 Task: Open Card Card0000000196 in Board Board0000000049 in Workspace WS0000000017 in Trello. Add Member prateek.ku2001@gmail.com to Card Card0000000196 in Board Board0000000049 in Workspace WS0000000017 in Trello. Add Red Label titled Label0000000196 to Card Card0000000196 in Board Board0000000049 in Workspace WS0000000017 in Trello. Add Checklist CL0000000196 to Card Card0000000196 in Board Board0000000049 in Workspace WS0000000017 in Trello. Add Dates with Start Date as Jul 01 2023 and Due Date as Jul 31 2023 to Card Card0000000196 in Board Board0000000049 in Workspace WS0000000017 in Trello
Action: Mouse moved to (326, 533)
Screenshot: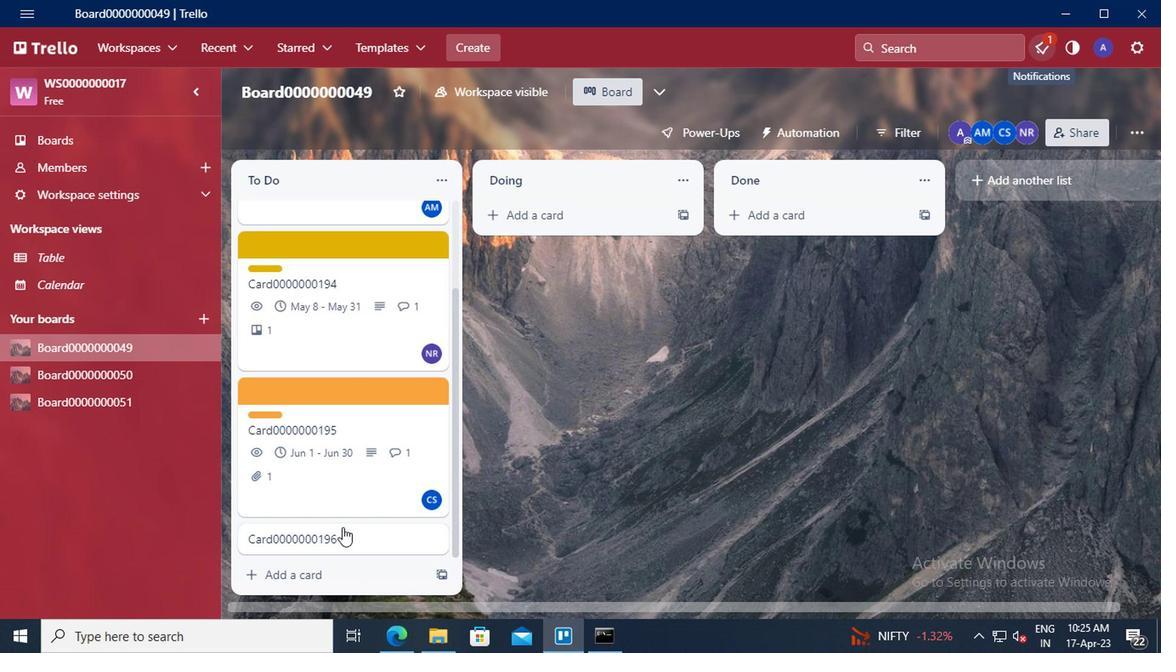 
Action: Mouse pressed left at (326, 533)
Screenshot: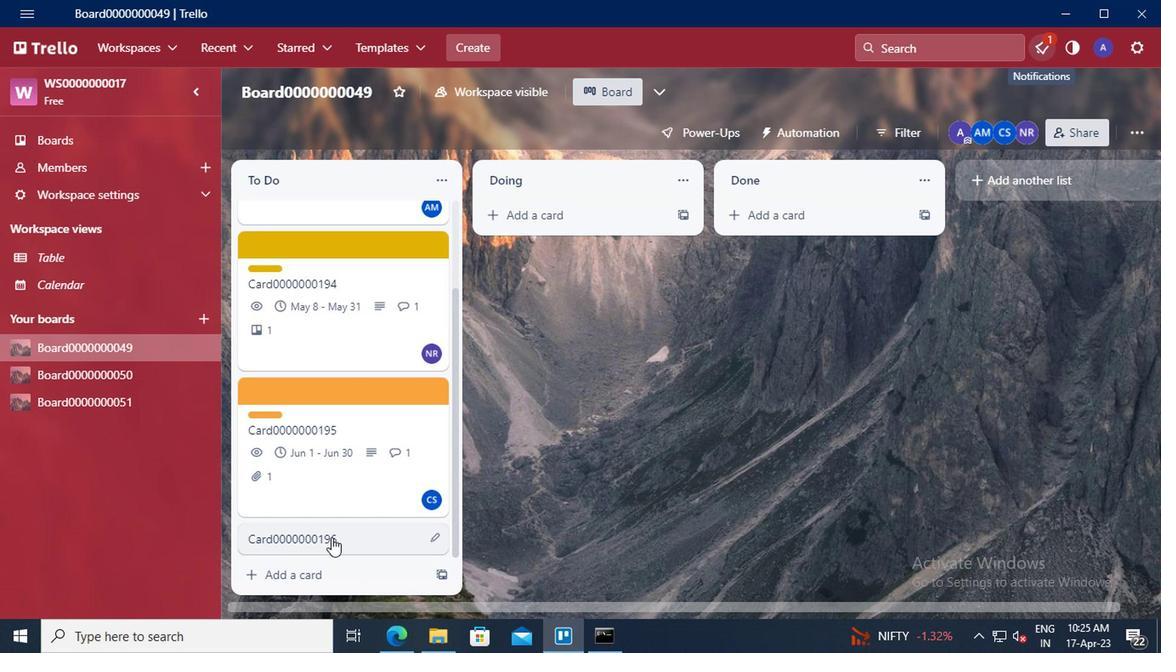 
Action: Mouse moved to (786, 223)
Screenshot: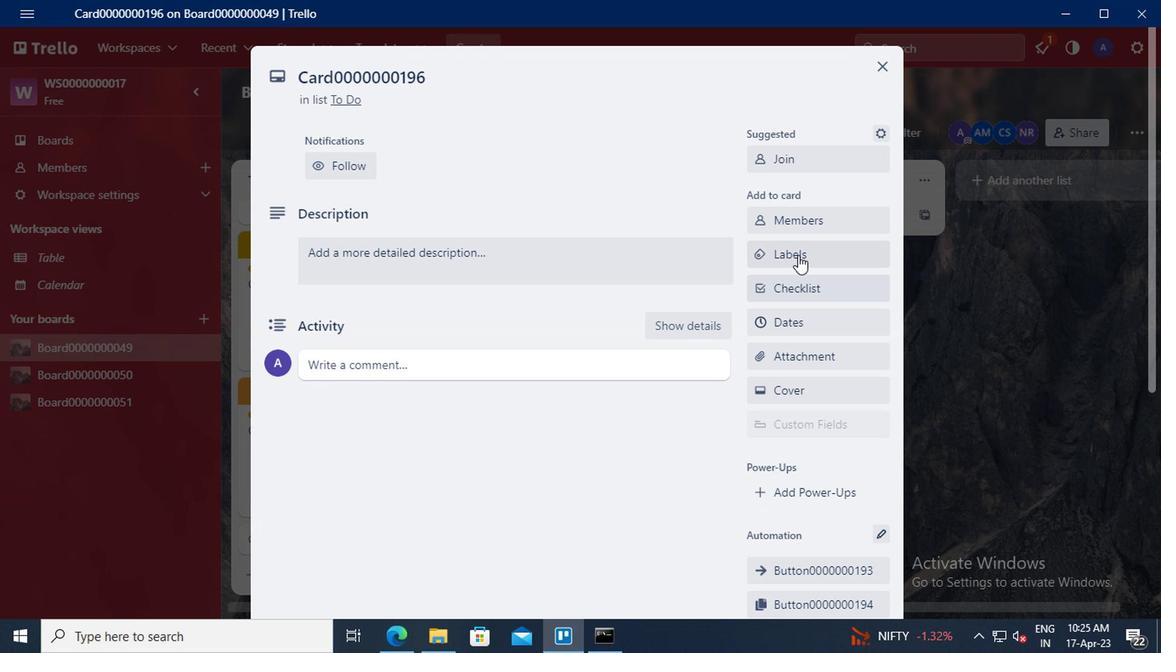 
Action: Mouse pressed left at (786, 223)
Screenshot: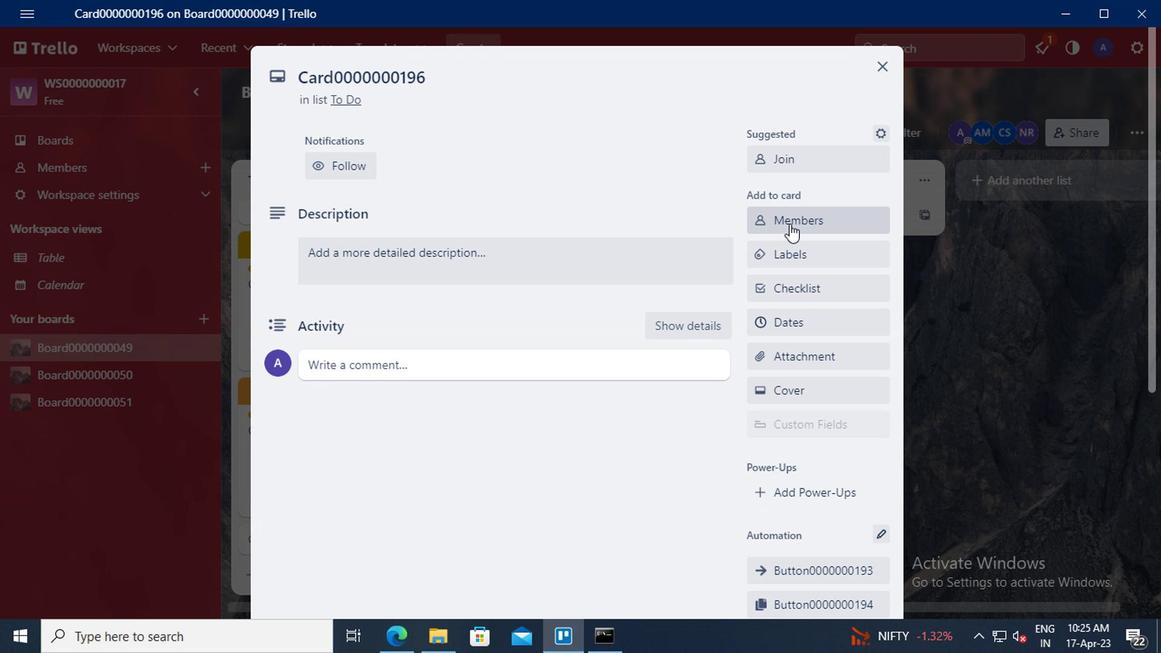 
Action: Mouse moved to (790, 298)
Screenshot: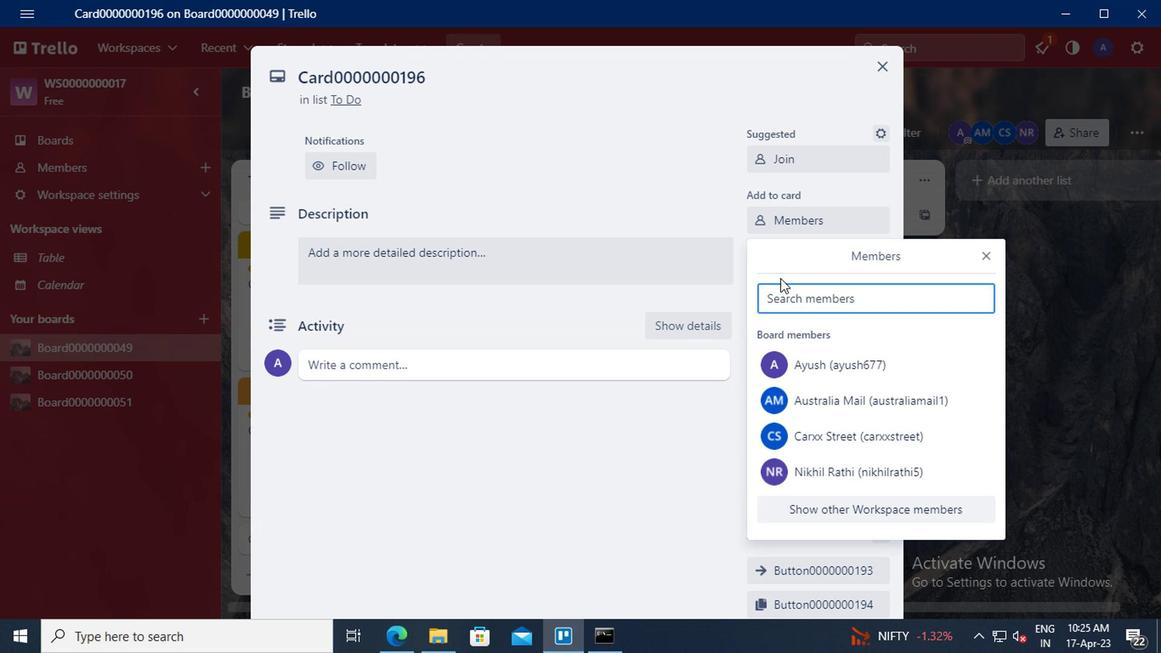 
Action: Mouse pressed left at (790, 298)
Screenshot: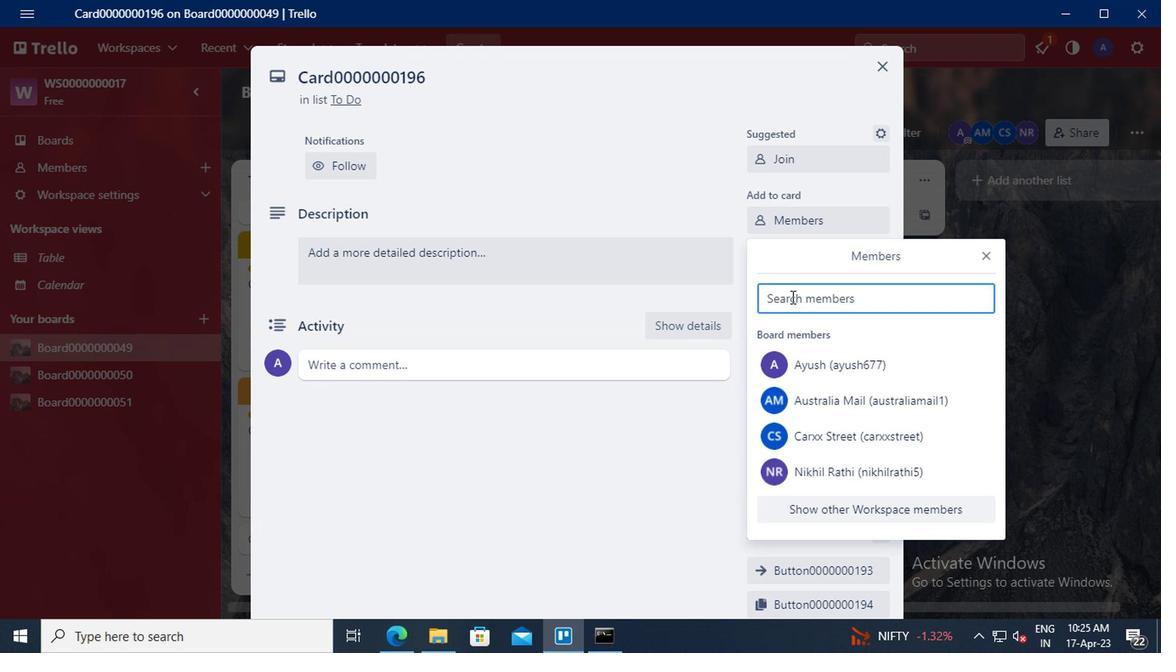 
Action: Mouse moved to (713, 267)
Screenshot: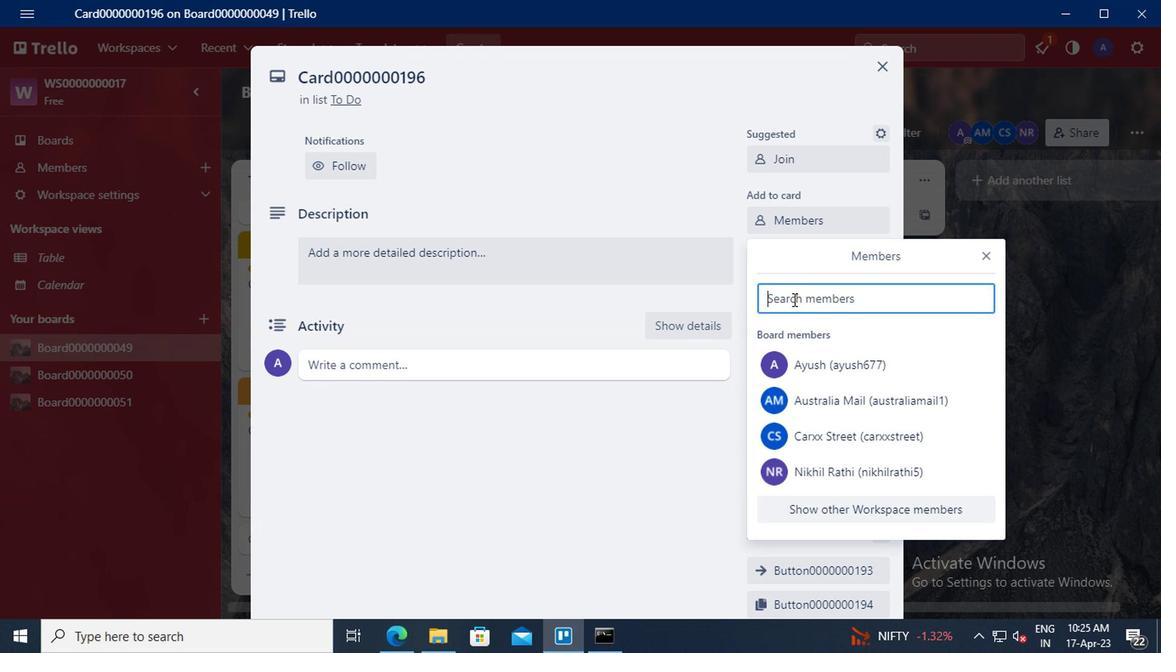 
Action: Key pressed <Key.shift>PARTEEK
Screenshot: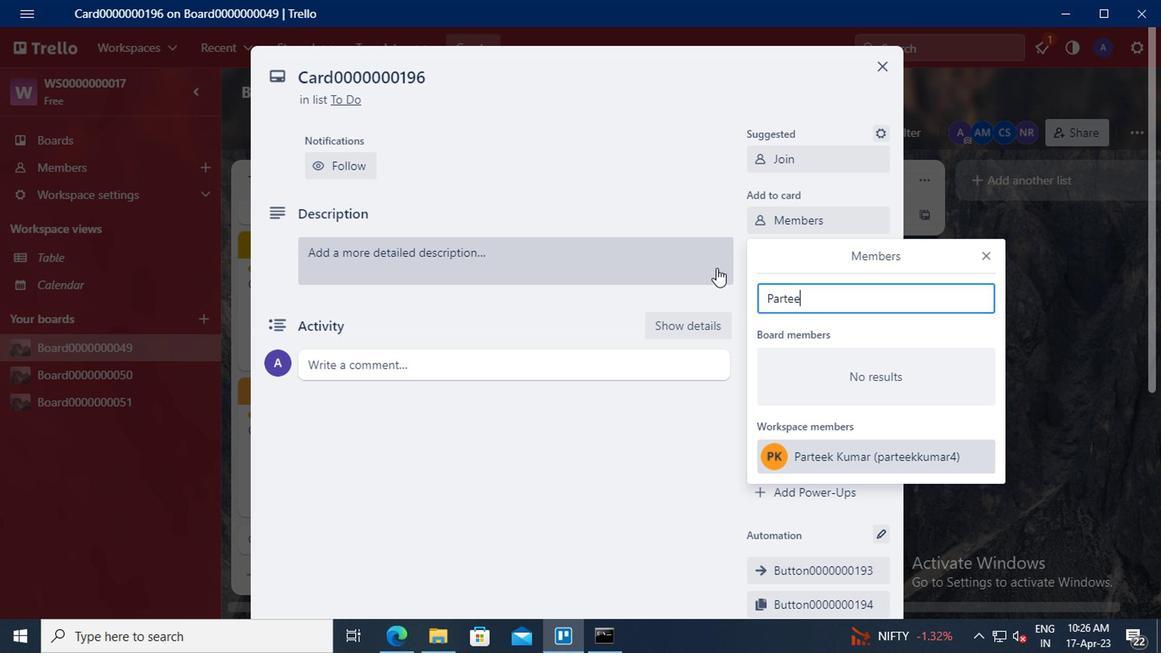 
Action: Mouse moved to (810, 451)
Screenshot: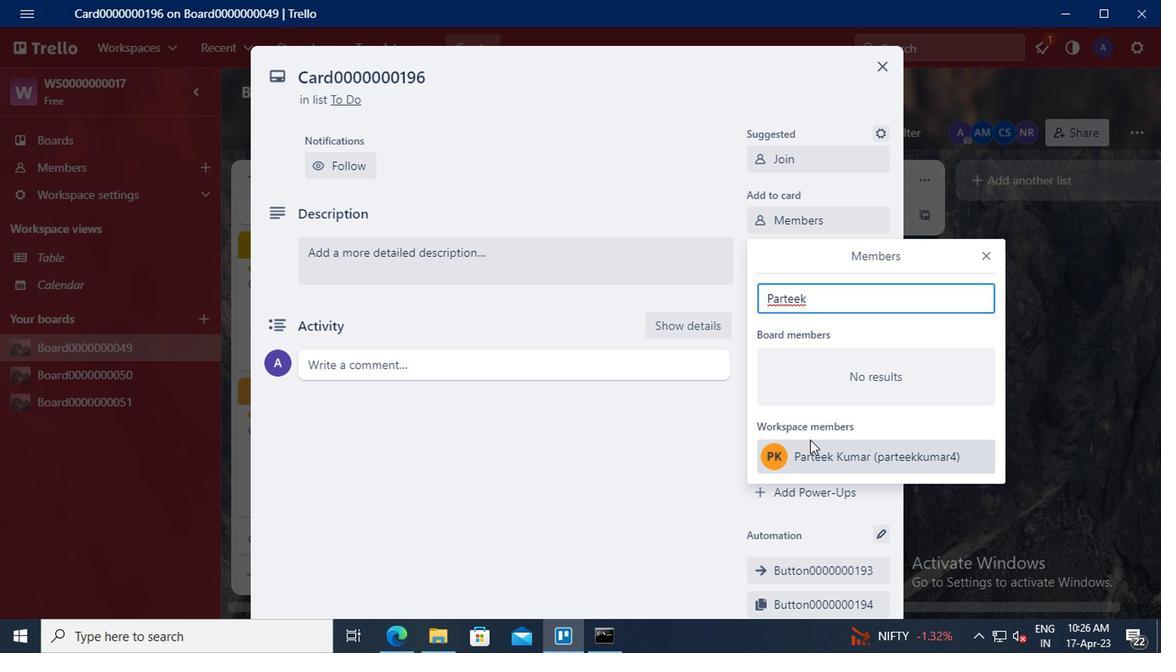 
Action: Mouse pressed left at (810, 451)
Screenshot: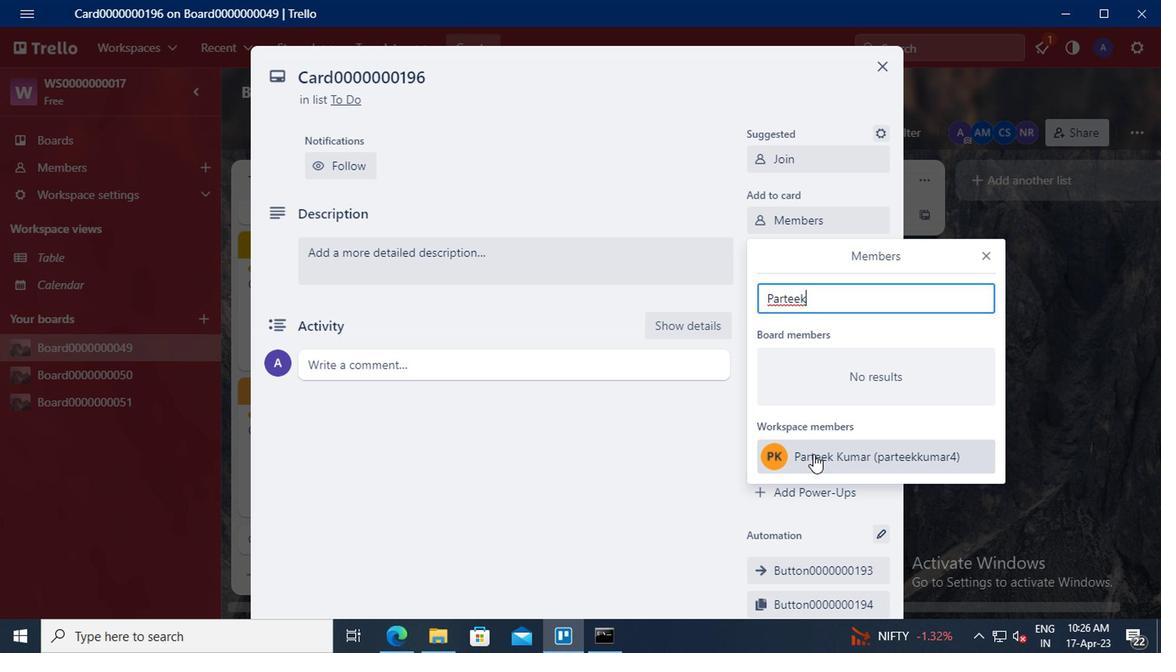 
Action: Mouse moved to (984, 256)
Screenshot: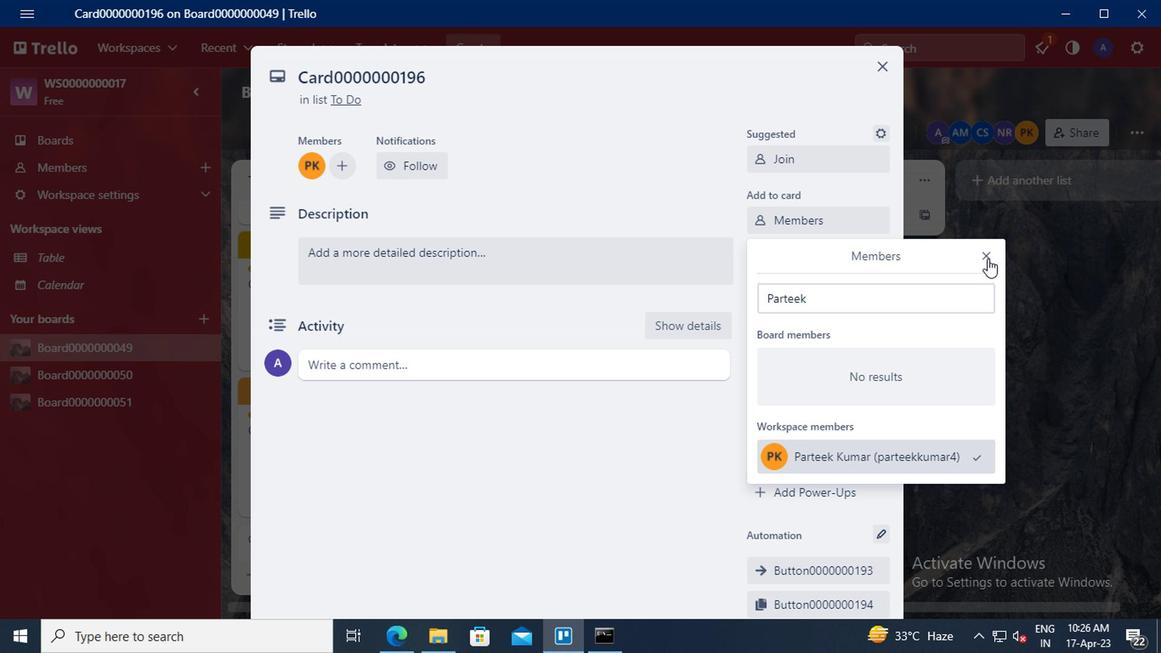 
Action: Mouse pressed left at (984, 256)
Screenshot: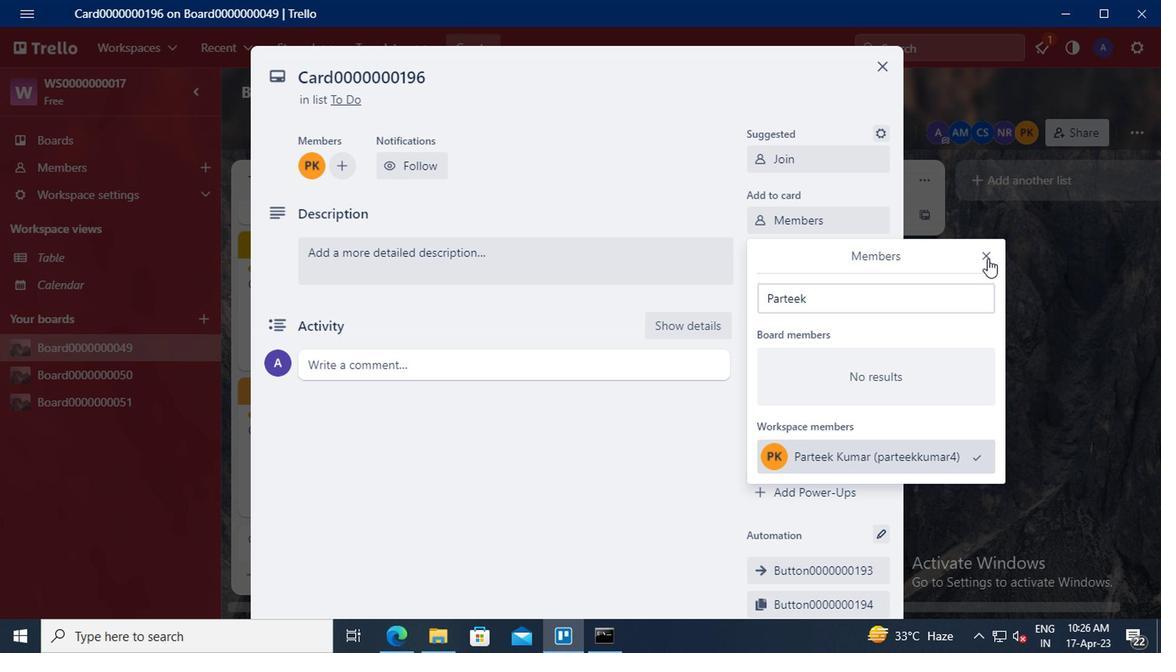 
Action: Mouse moved to (820, 256)
Screenshot: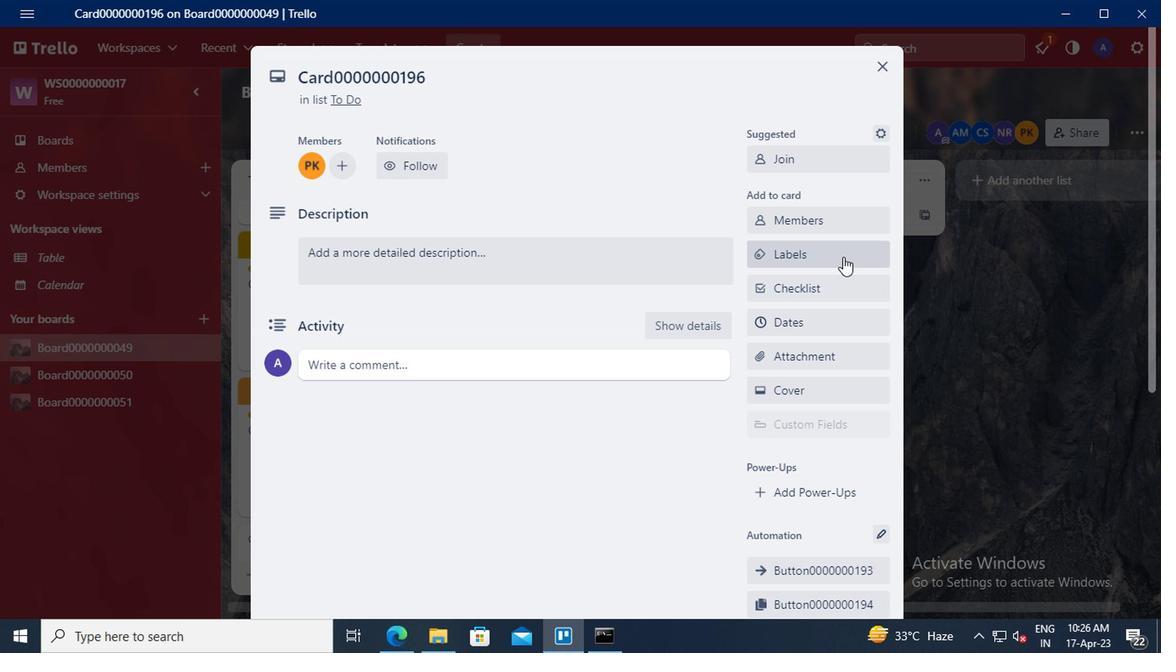 
Action: Mouse pressed left at (820, 256)
Screenshot: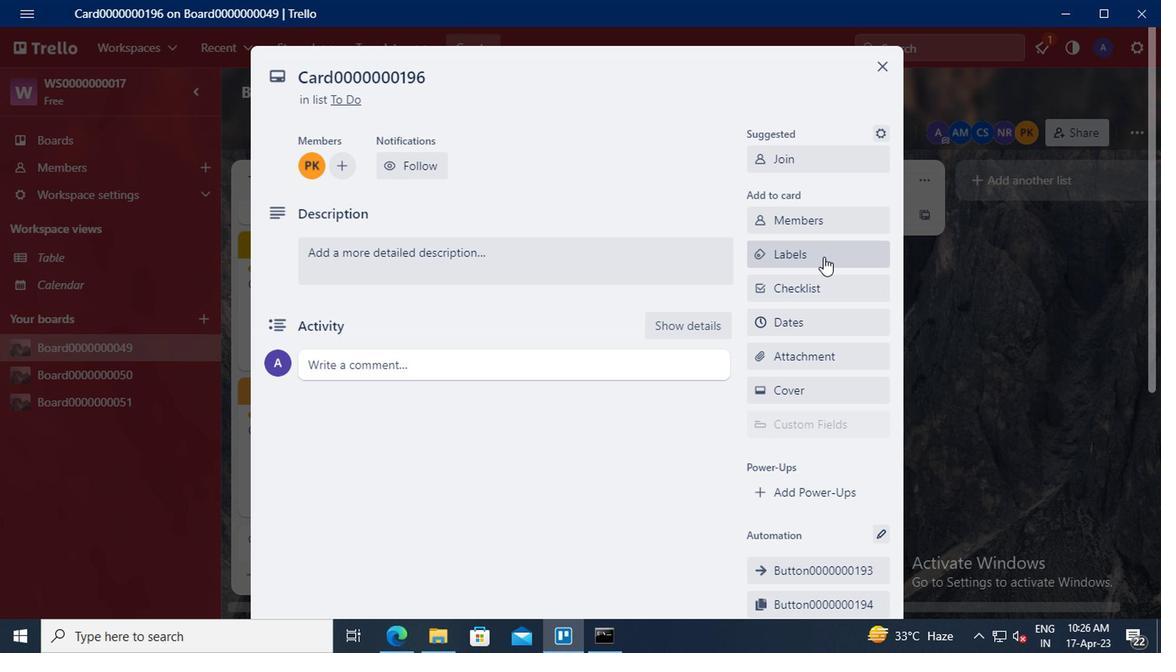 
Action: Mouse moved to (875, 475)
Screenshot: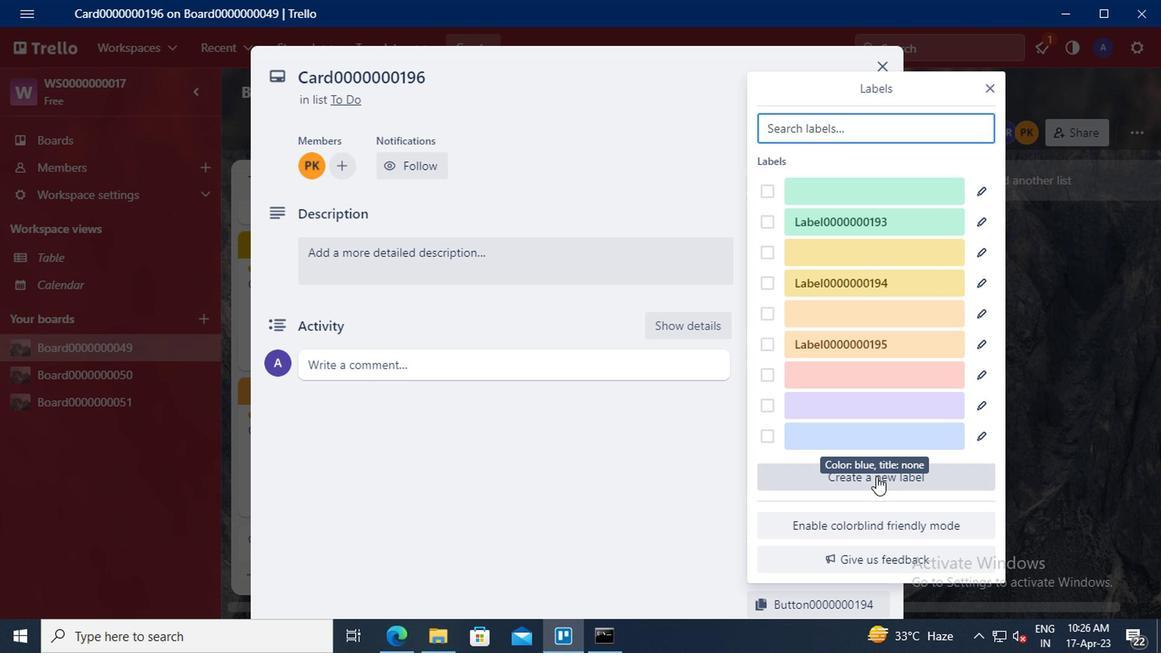 
Action: Mouse pressed left at (875, 475)
Screenshot: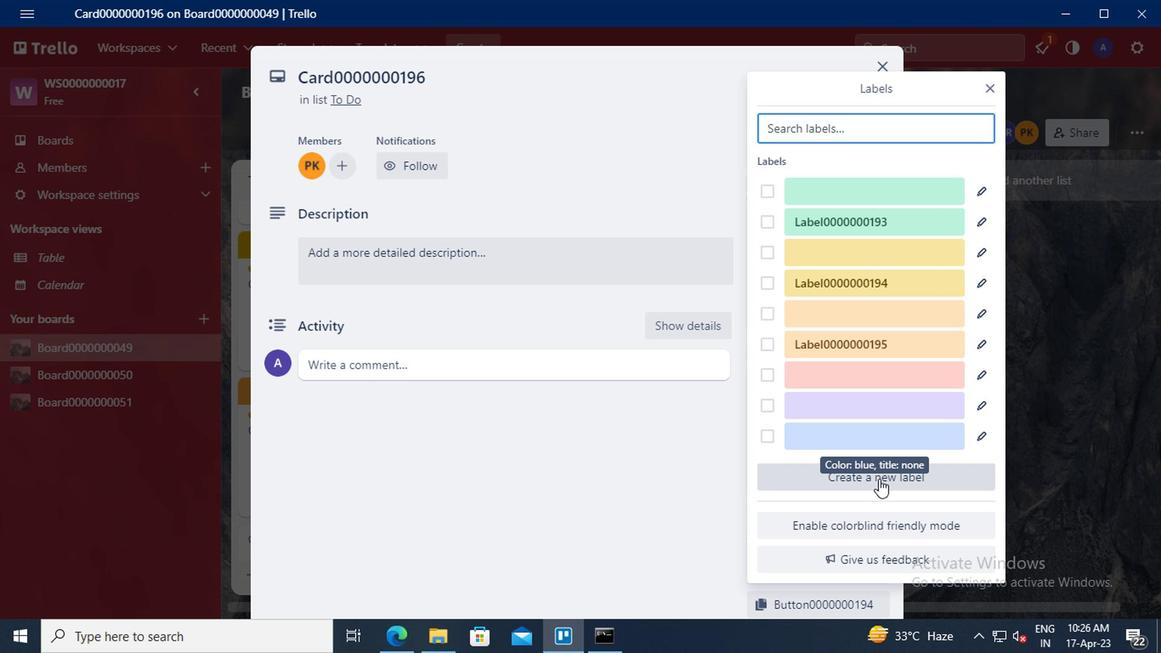 
Action: Mouse moved to (788, 243)
Screenshot: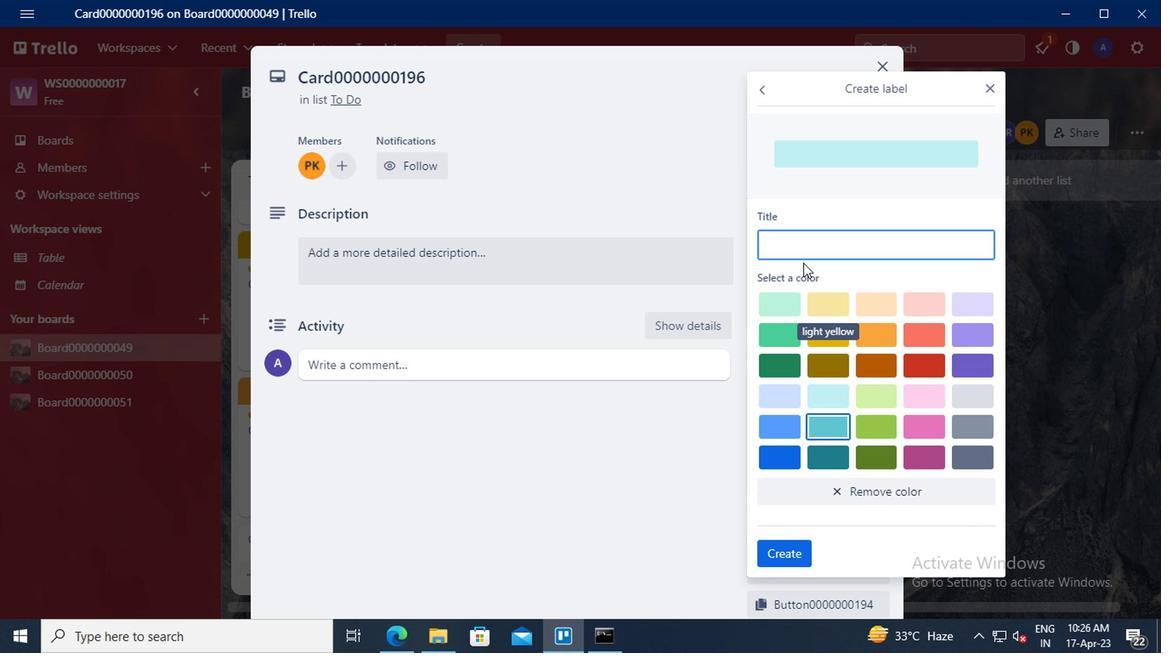 
Action: Mouse pressed left at (788, 243)
Screenshot: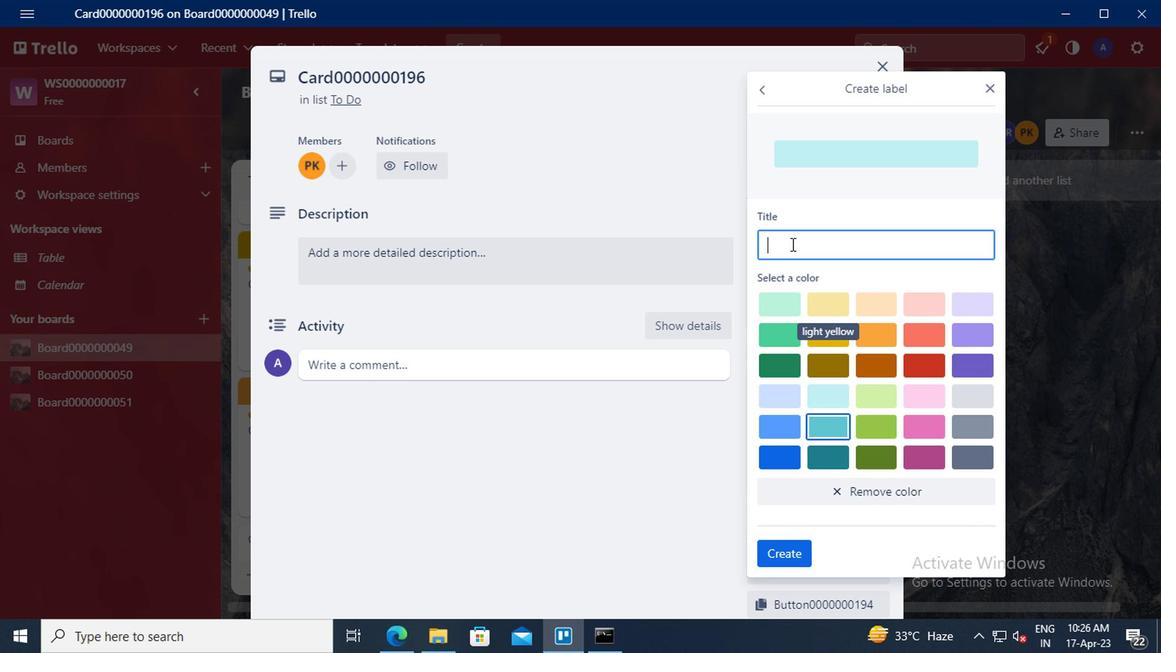 
Action: Key pressed <Key.shift>LABEL0000000196
Screenshot: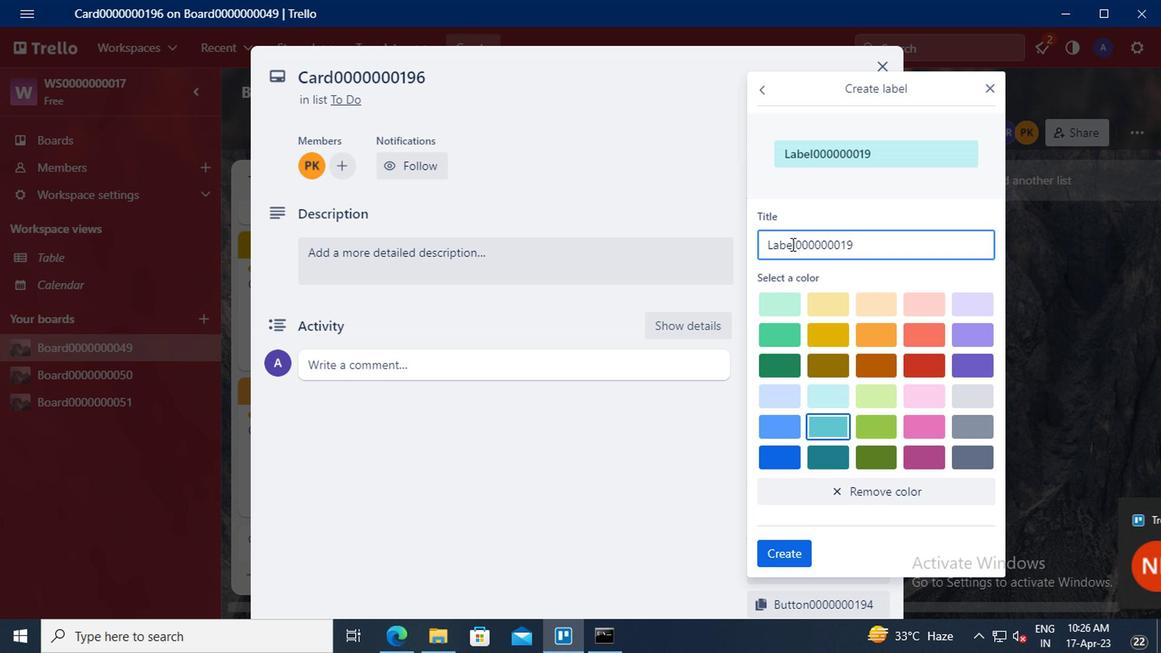 
Action: Mouse moved to (918, 336)
Screenshot: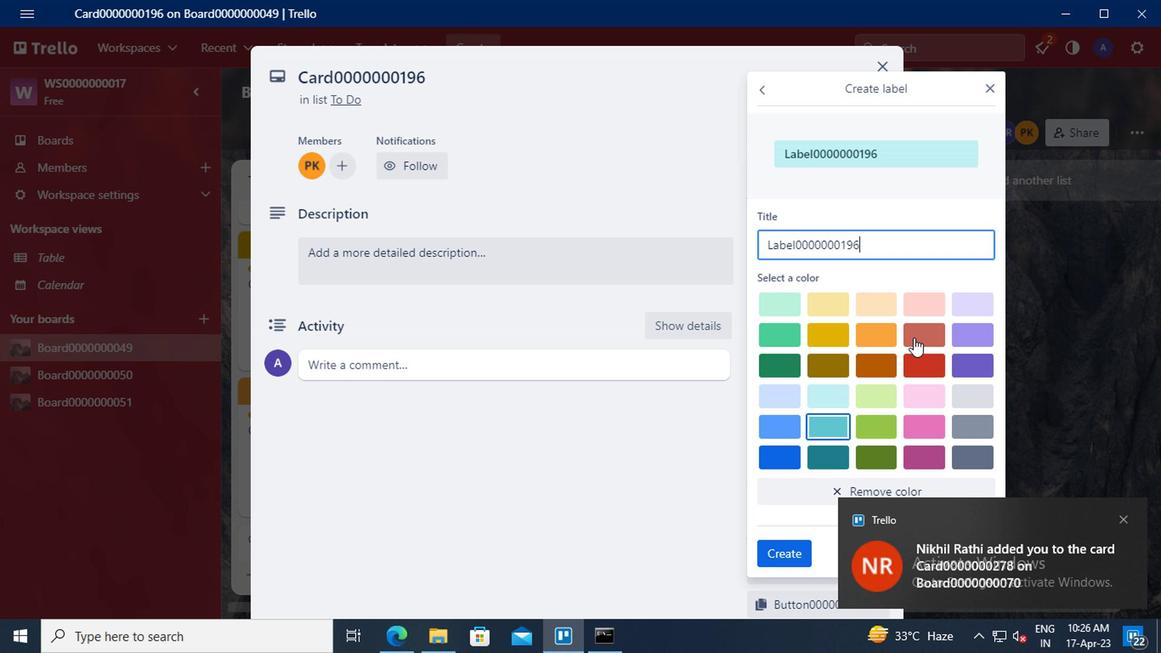 
Action: Mouse pressed left at (918, 336)
Screenshot: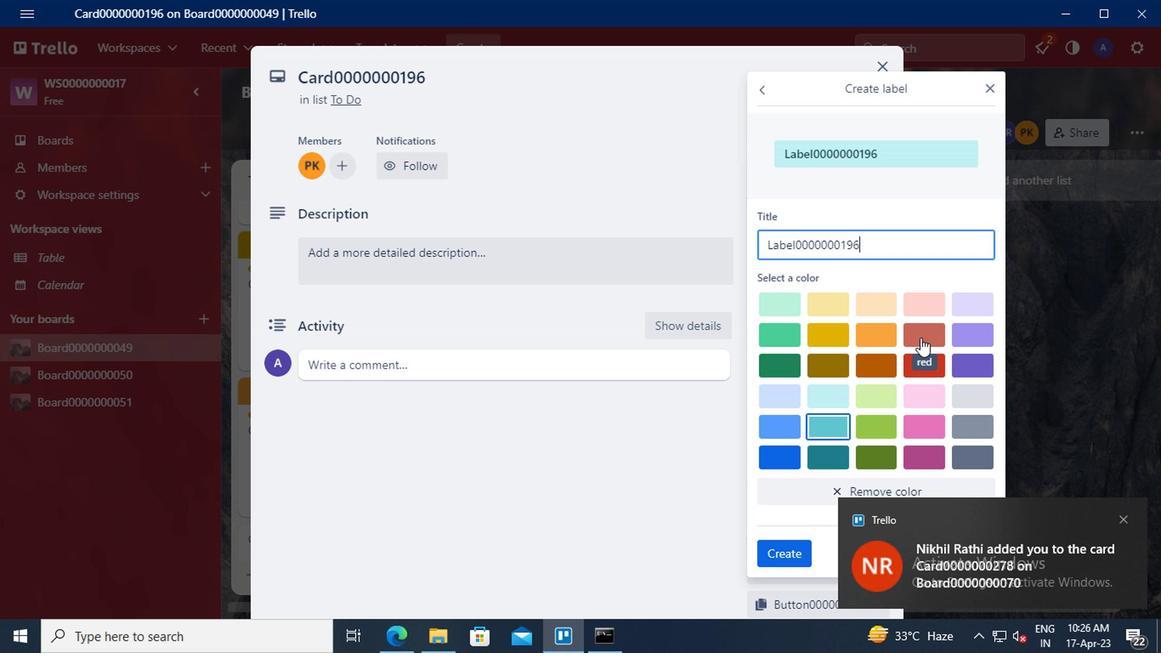 
Action: Mouse moved to (781, 548)
Screenshot: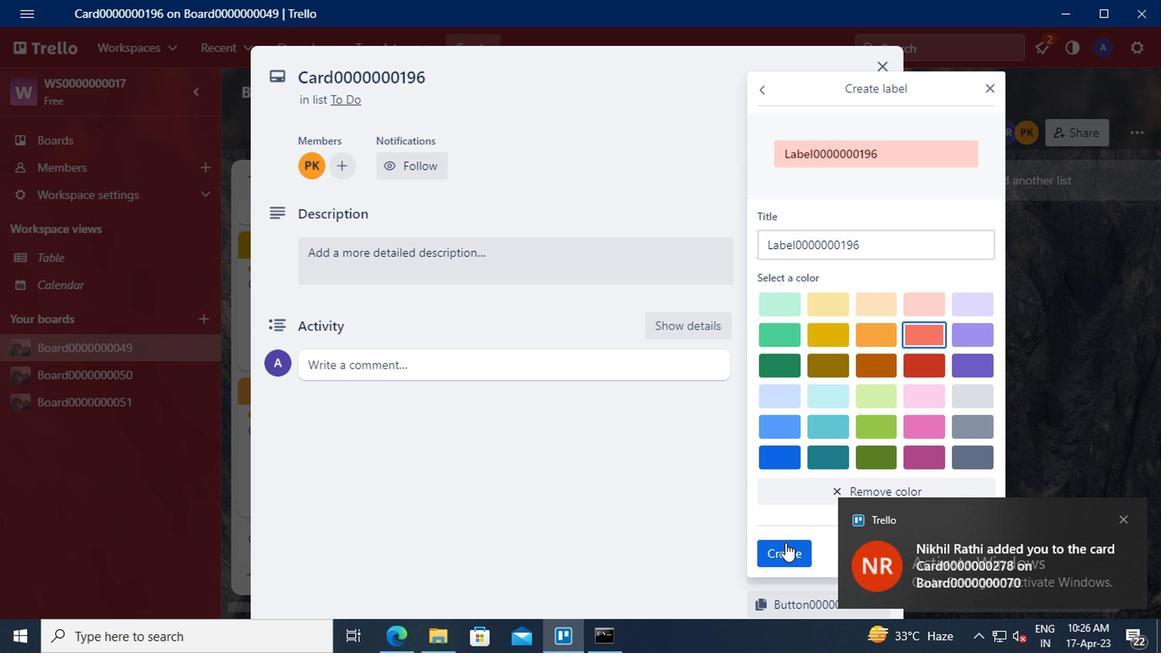 
Action: Mouse pressed left at (781, 548)
Screenshot: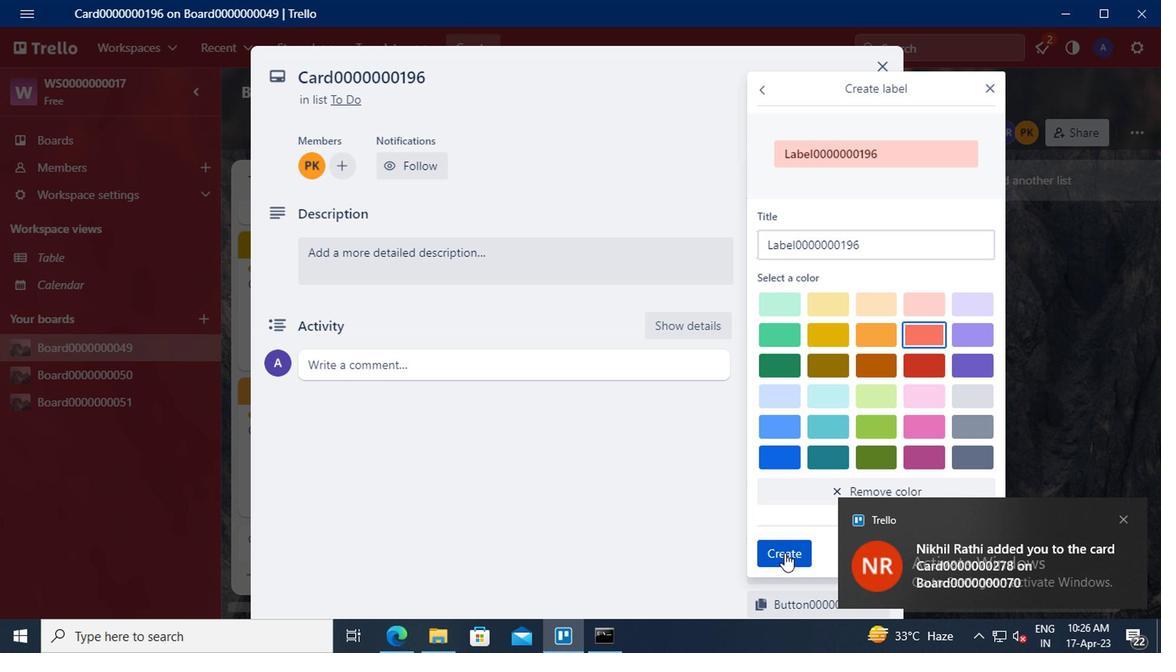 
Action: Mouse moved to (989, 90)
Screenshot: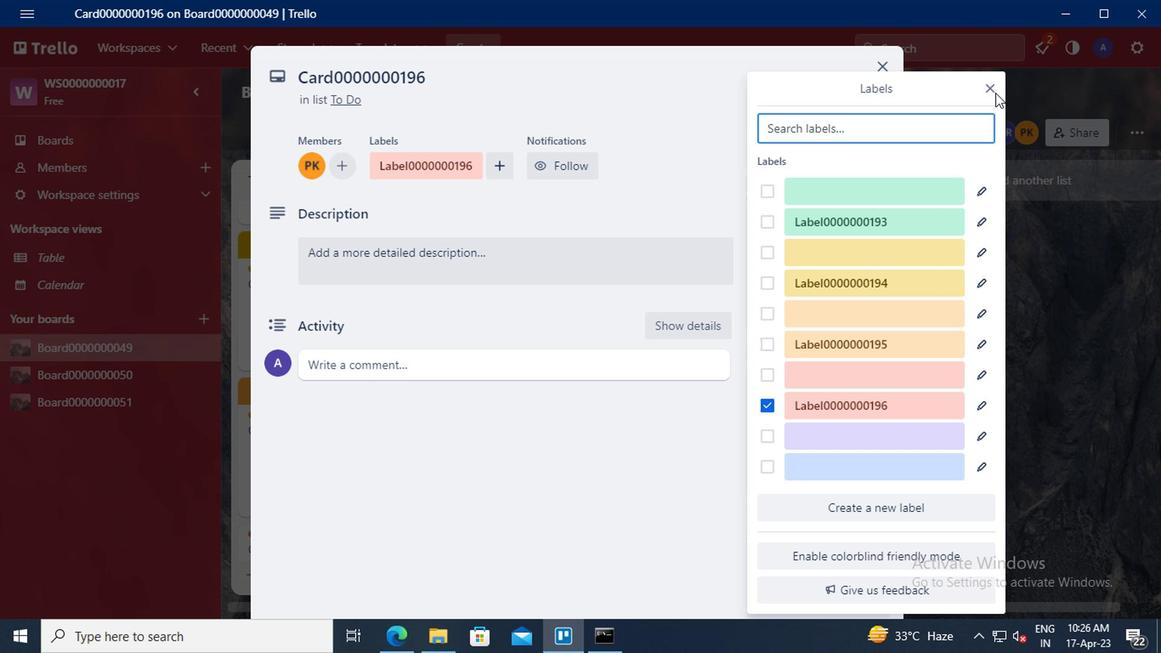 
Action: Mouse pressed left at (989, 90)
Screenshot: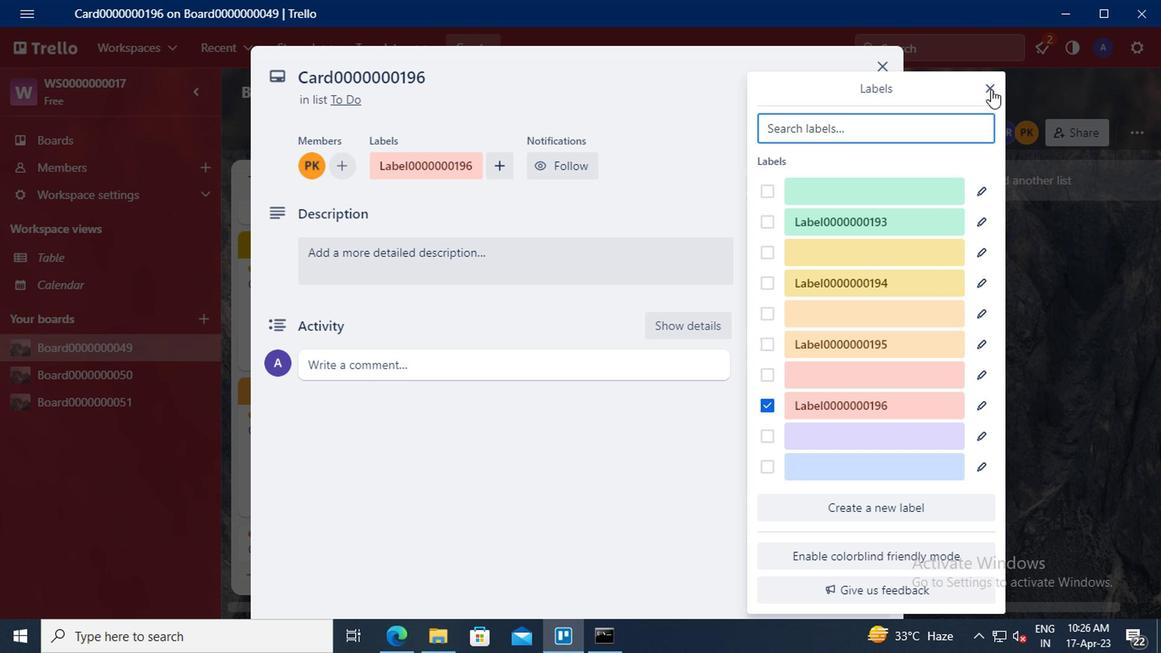 
Action: Mouse moved to (809, 283)
Screenshot: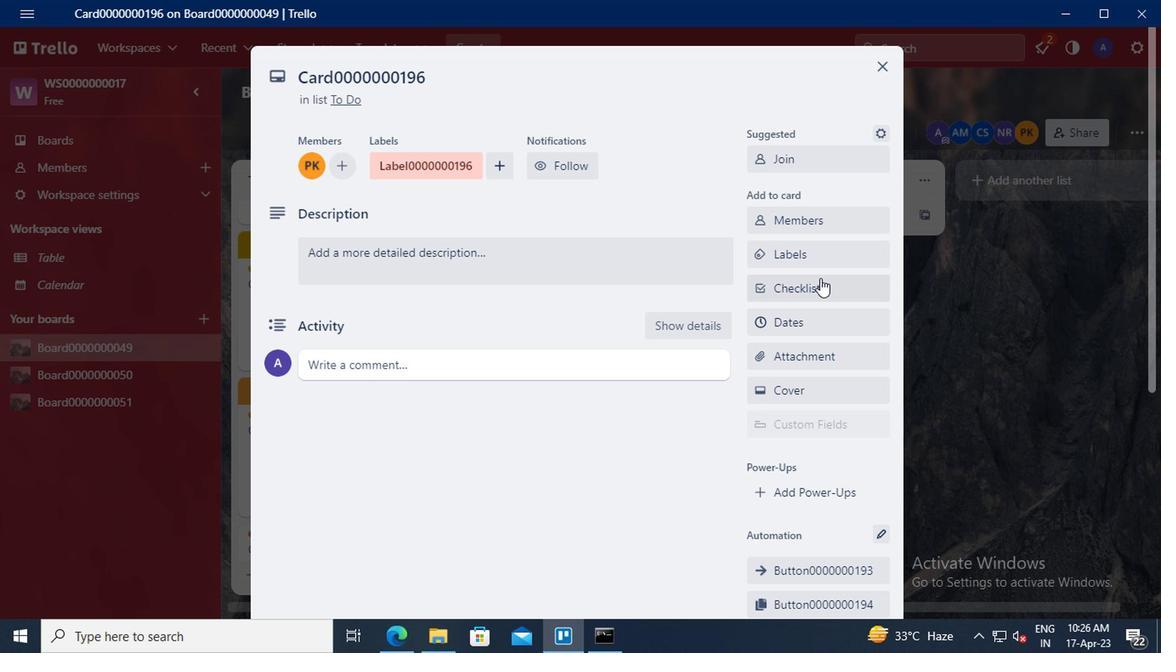 
Action: Mouse pressed left at (809, 283)
Screenshot: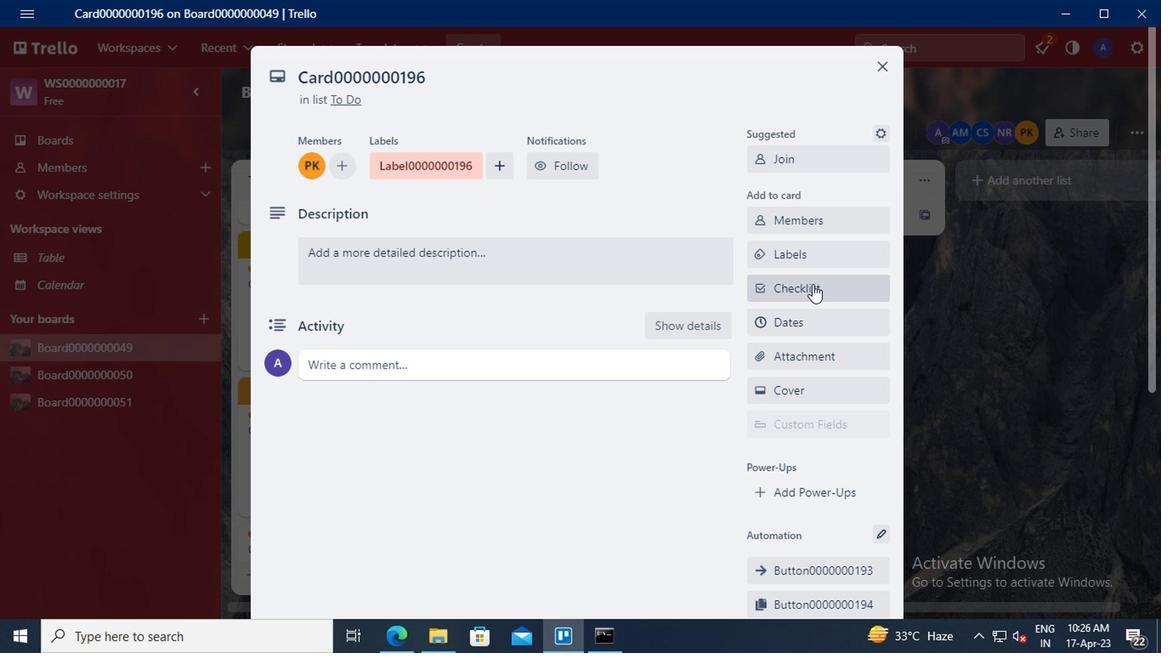 
Action: Key pressed <Key.delete><Key.shift>CL0000000196
Screenshot: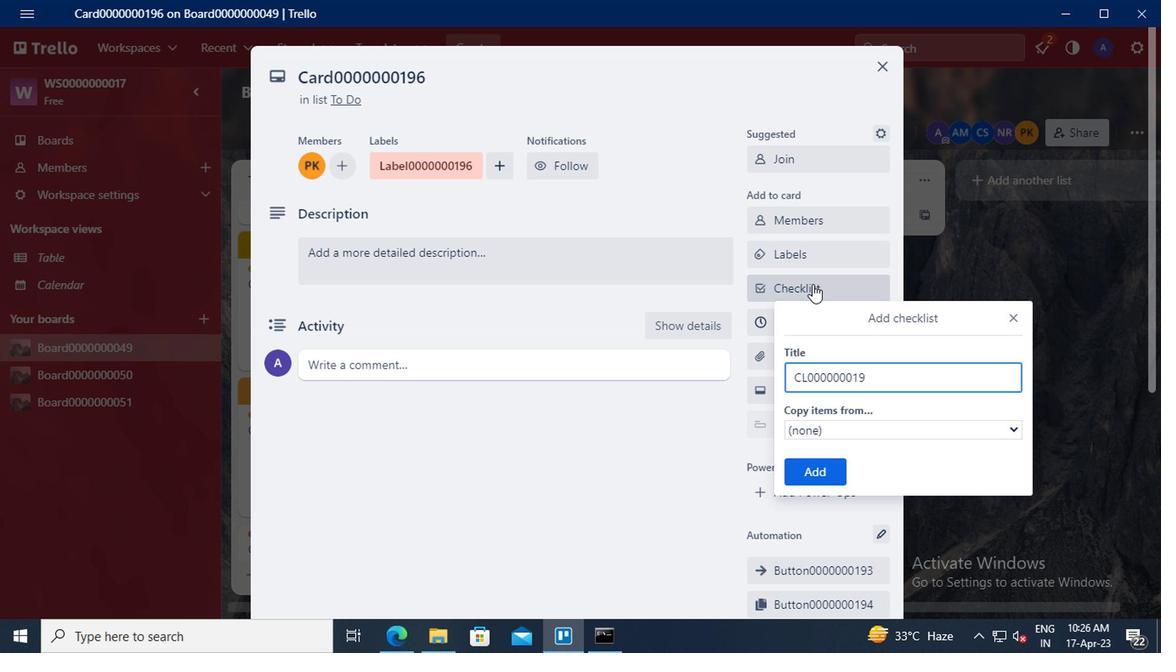 
Action: Mouse moved to (803, 469)
Screenshot: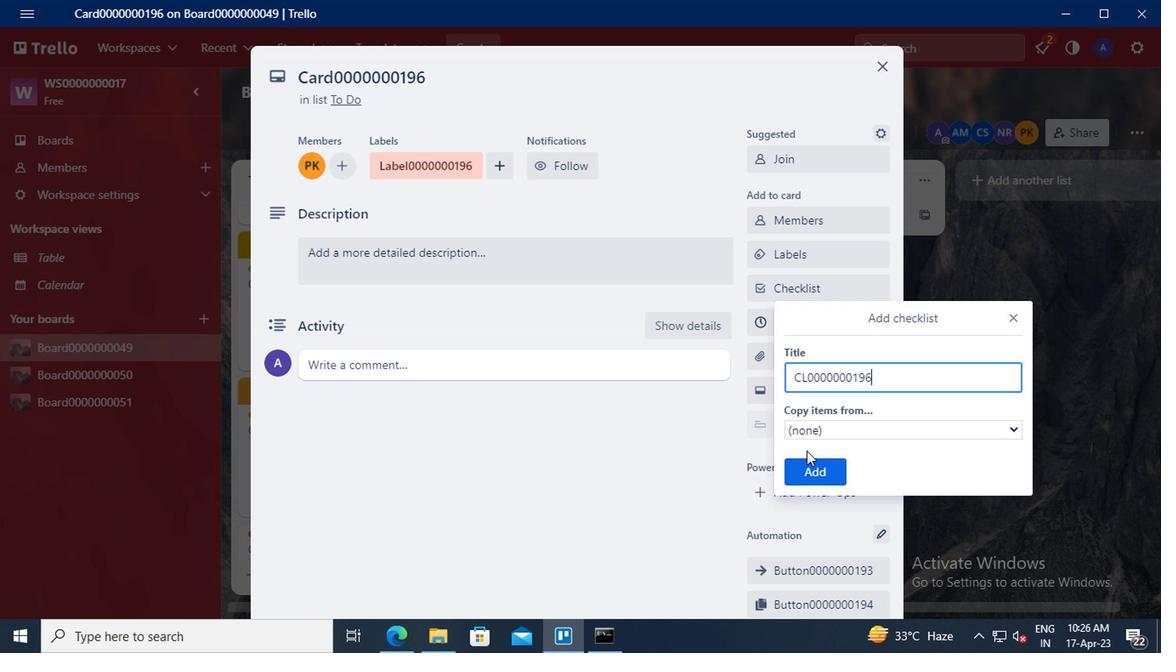 
Action: Mouse pressed left at (803, 469)
Screenshot: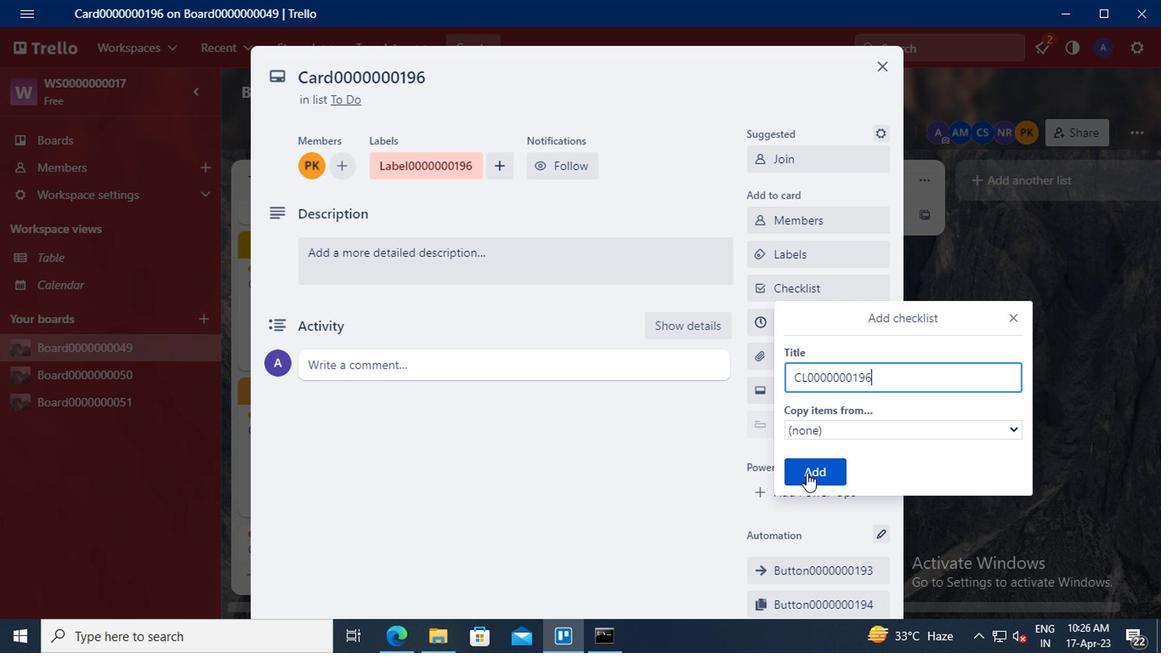
Action: Mouse moved to (795, 322)
Screenshot: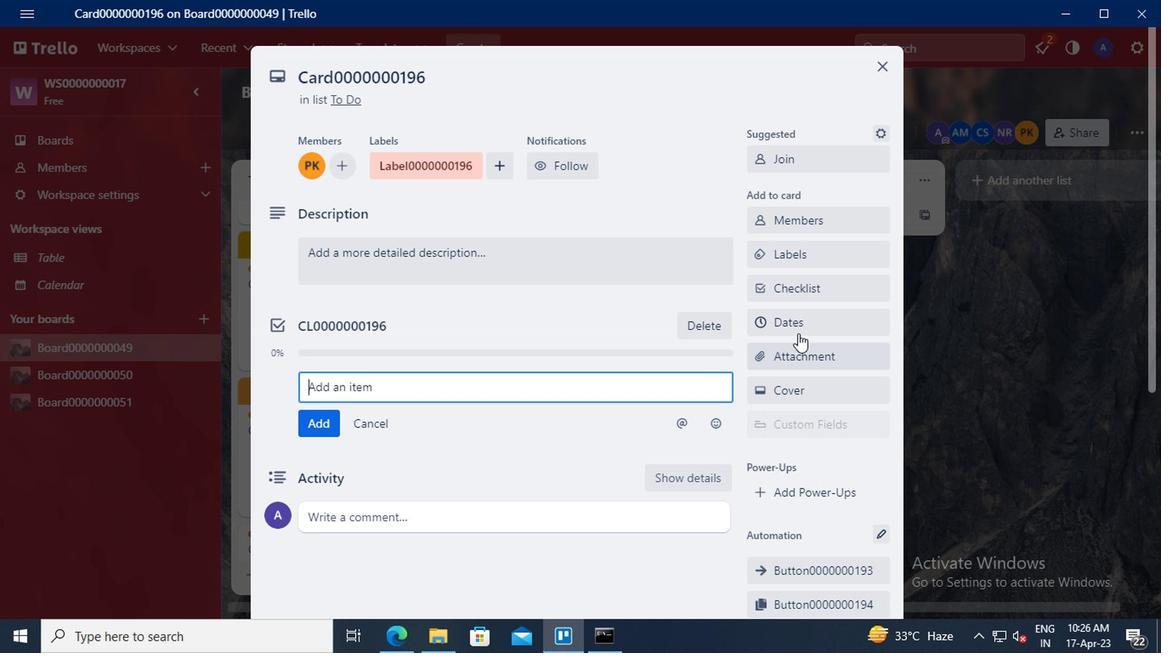 
Action: Mouse pressed left at (795, 322)
Screenshot: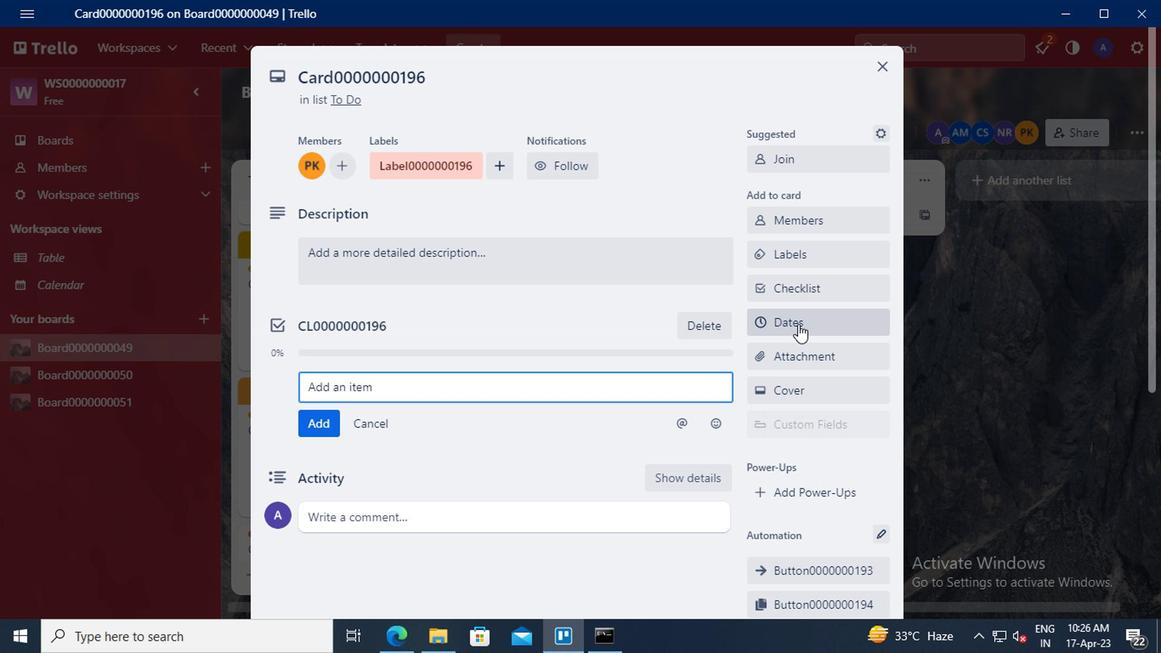 
Action: Mouse moved to (762, 393)
Screenshot: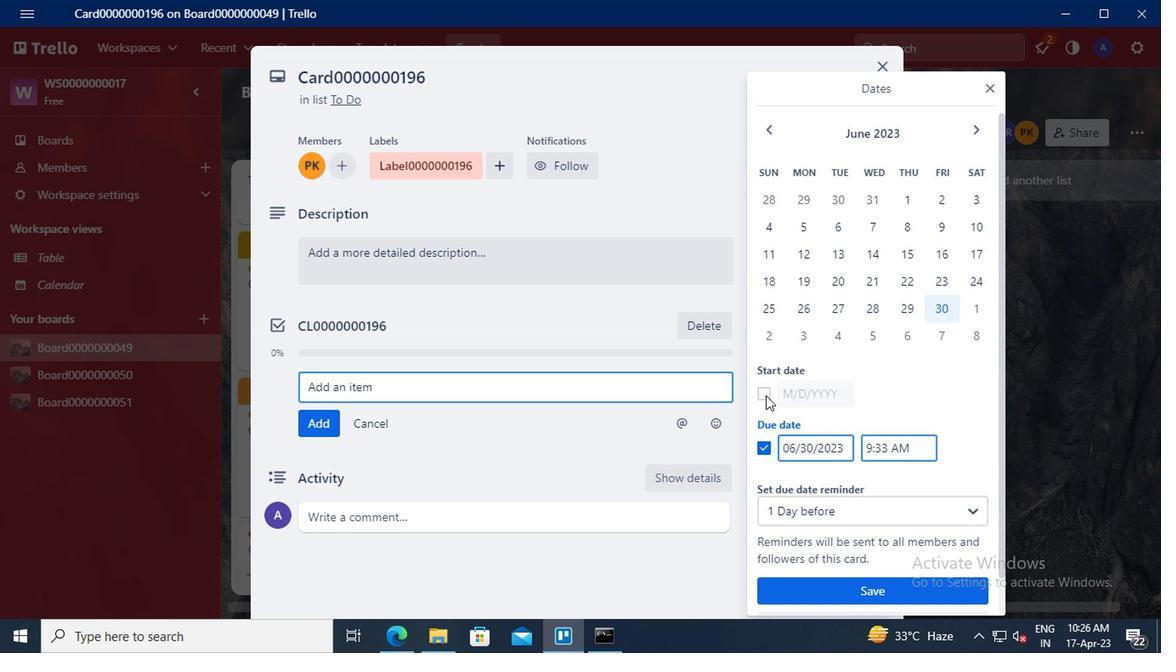 
Action: Mouse pressed left at (762, 393)
Screenshot: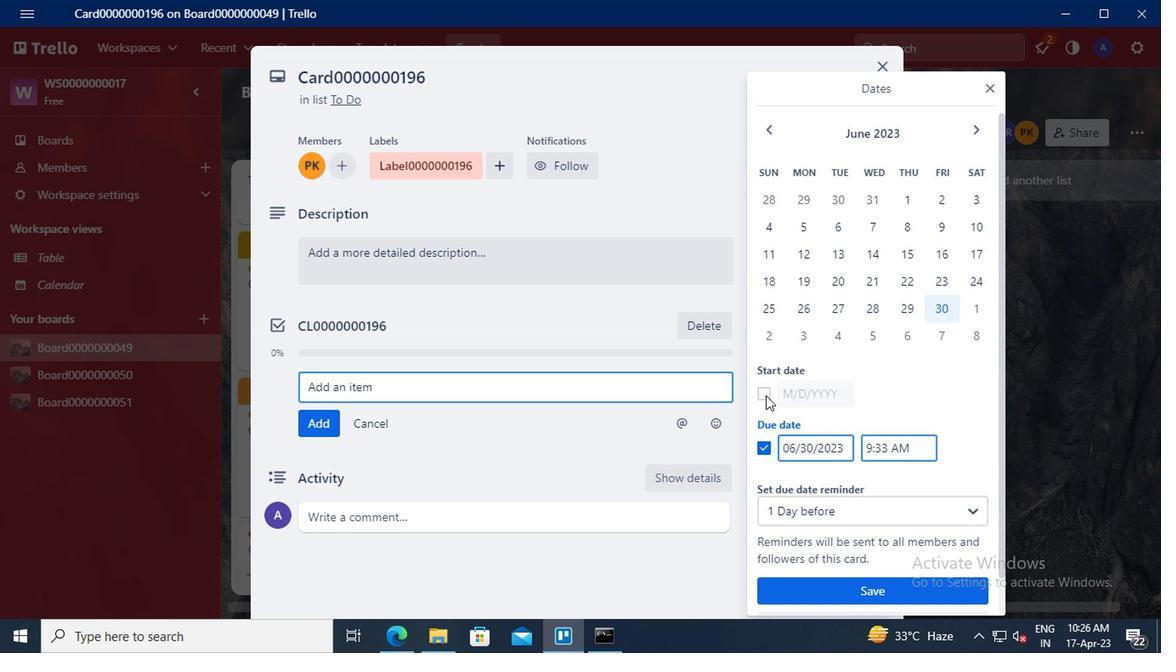 
Action: Mouse moved to (809, 388)
Screenshot: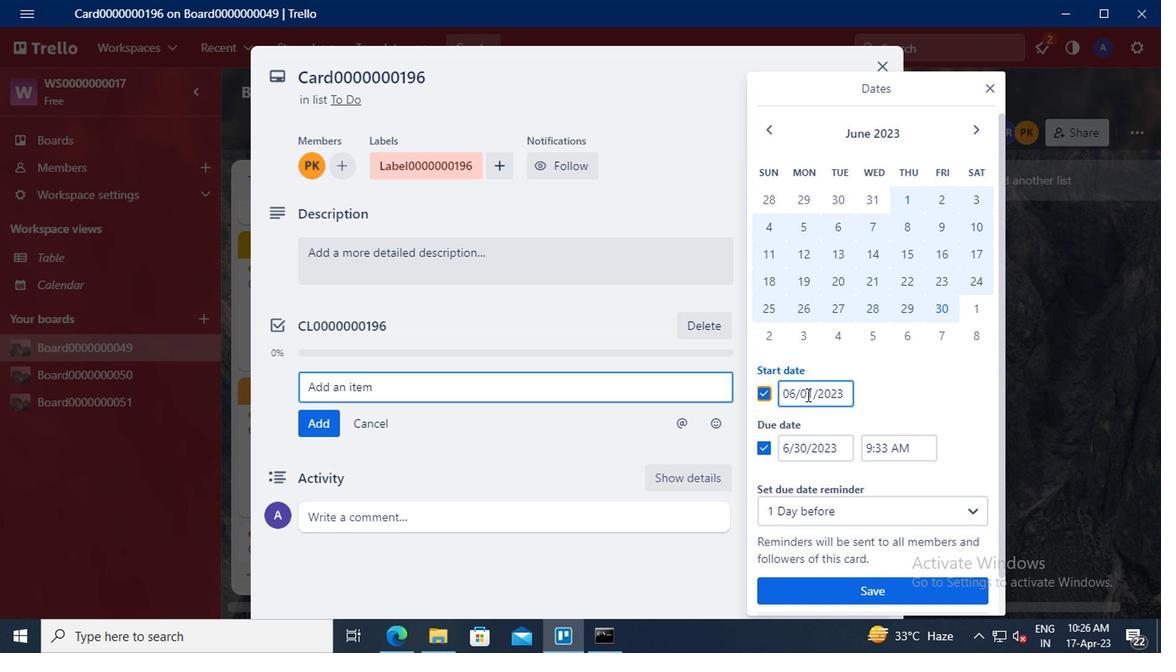 
Action: Mouse pressed left at (809, 388)
Screenshot: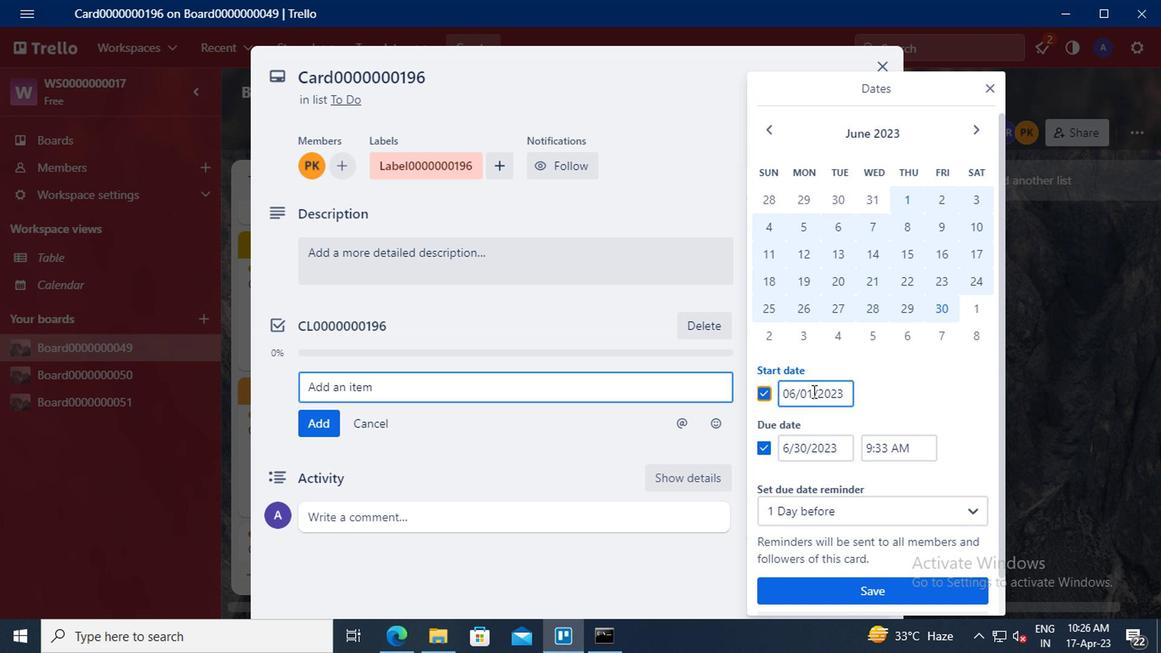 
Action: Mouse moved to (811, 369)
Screenshot: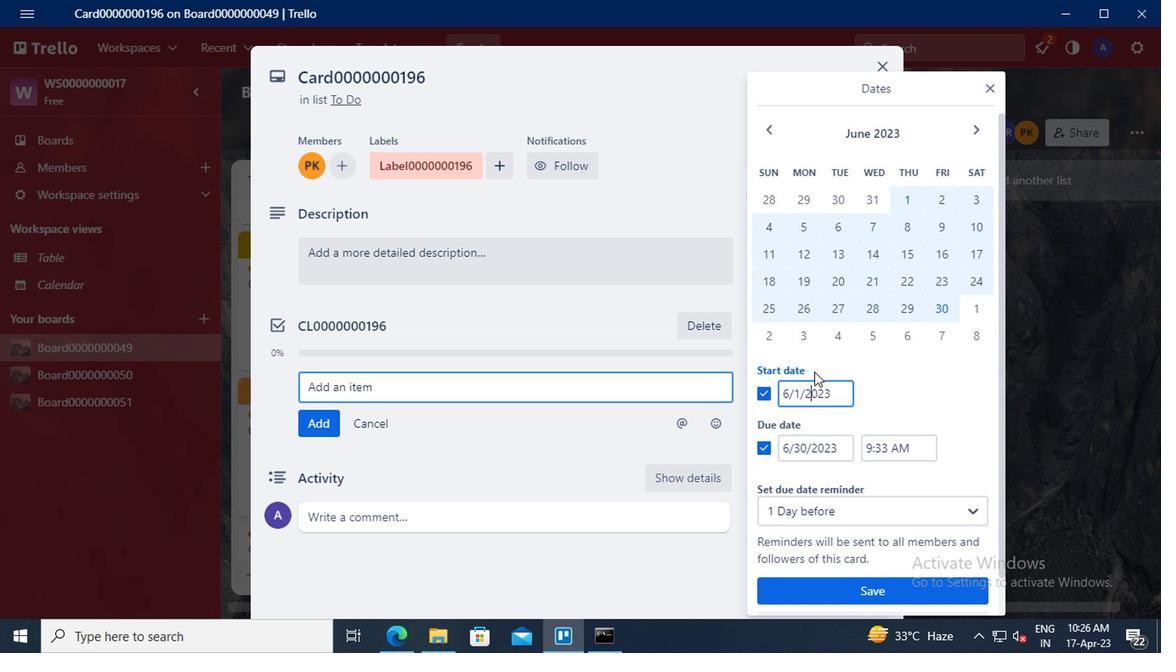 
Action: Key pressed <Key.left><Key.left><Key.backspace>1<Key.left><Key.left><Key.backspace>7
Screenshot: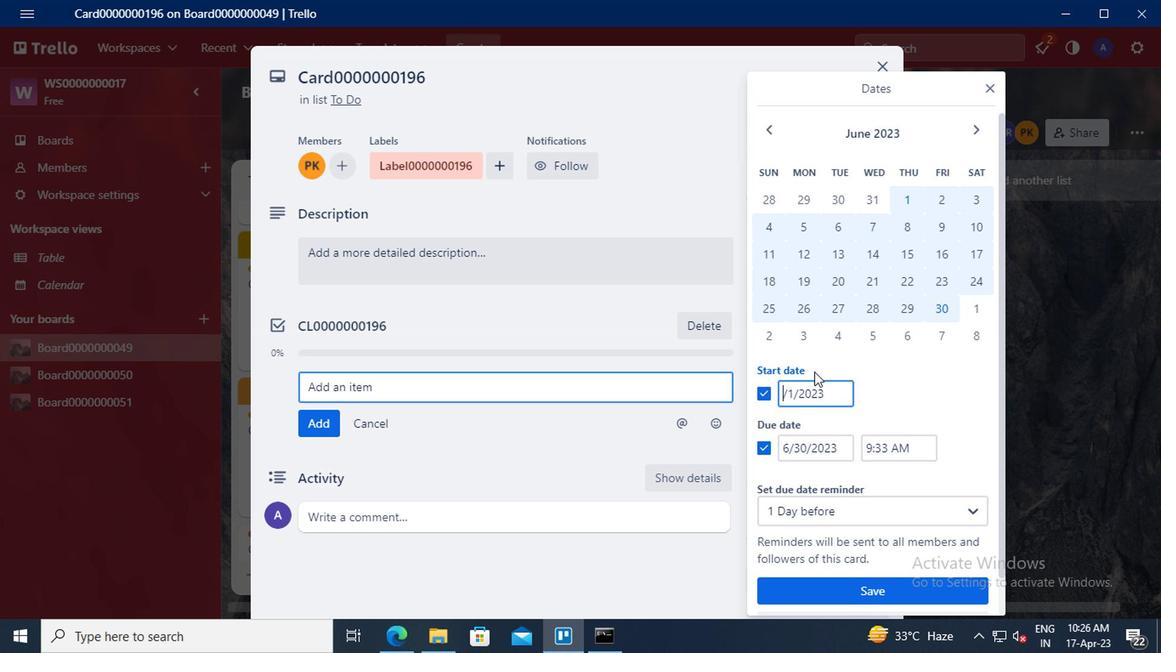 
Action: Mouse moved to (802, 447)
Screenshot: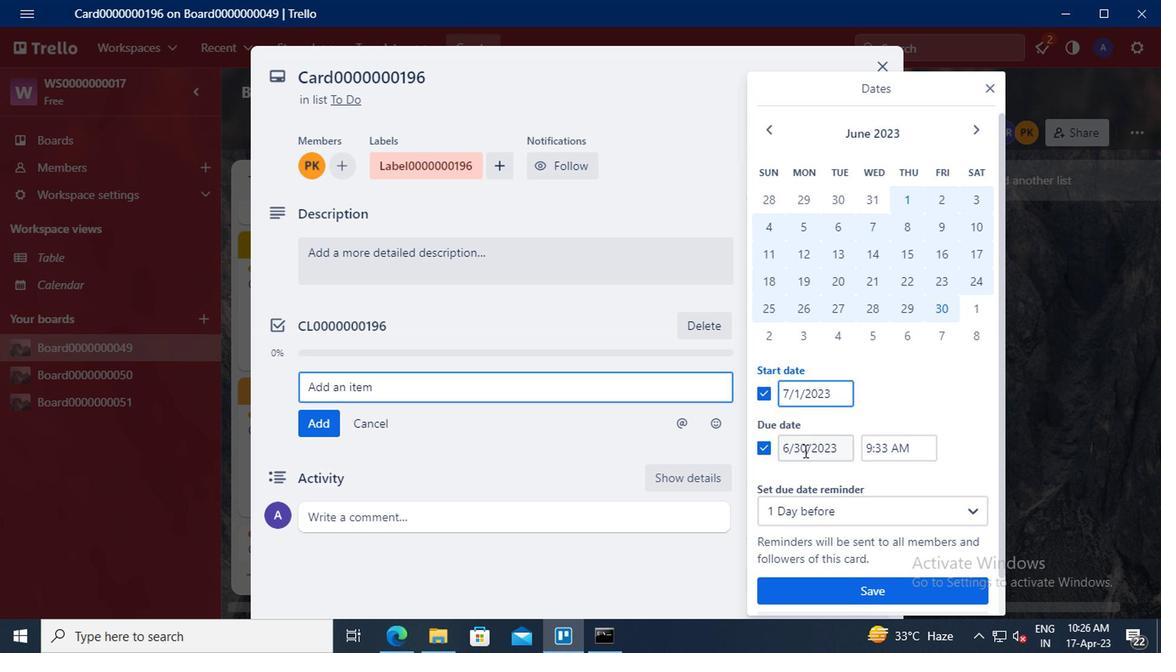
Action: Mouse pressed left at (802, 447)
Screenshot: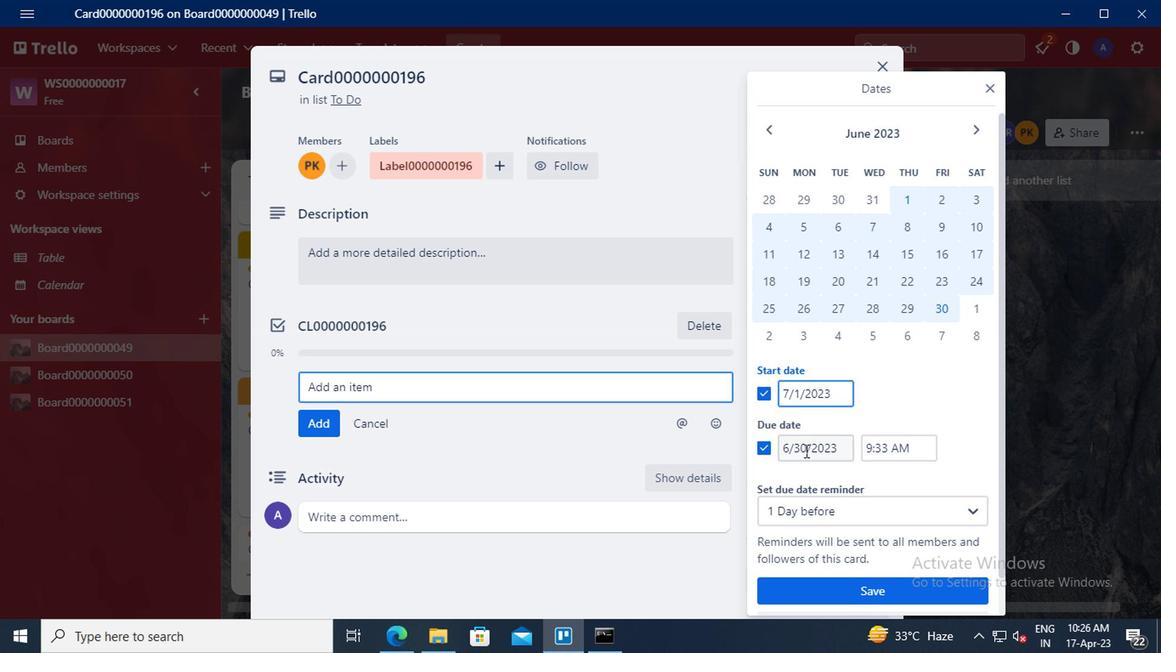 
Action: Mouse moved to (803, 423)
Screenshot: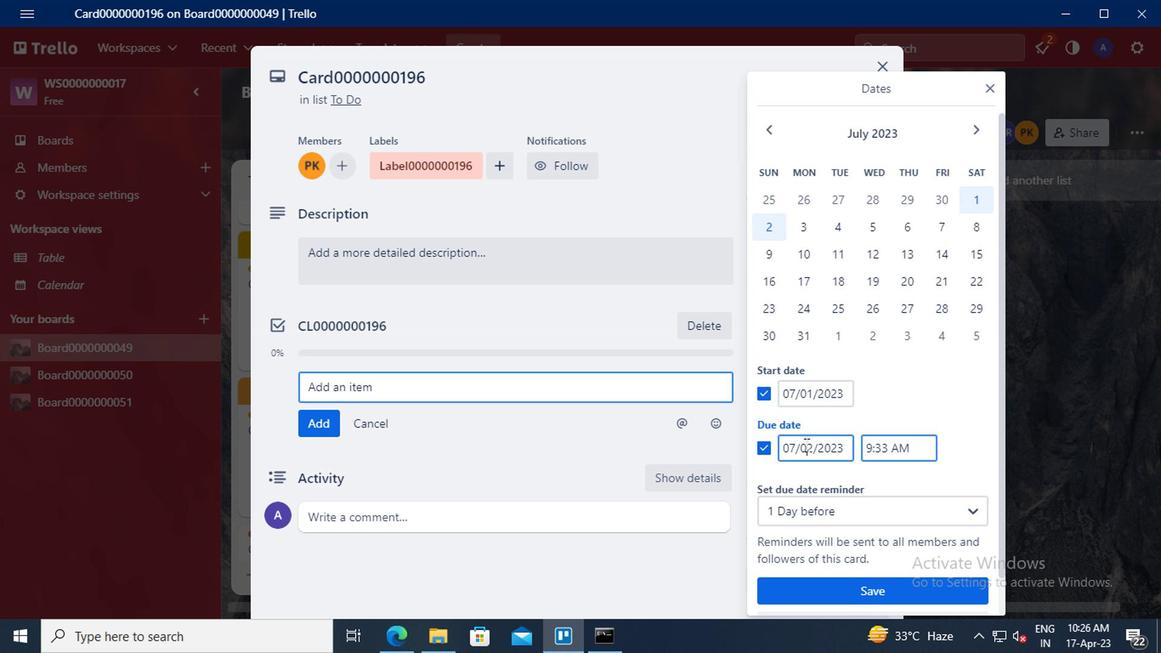 
Action: Key pressed <Key.backspace><Key.delete>31
Screenshot: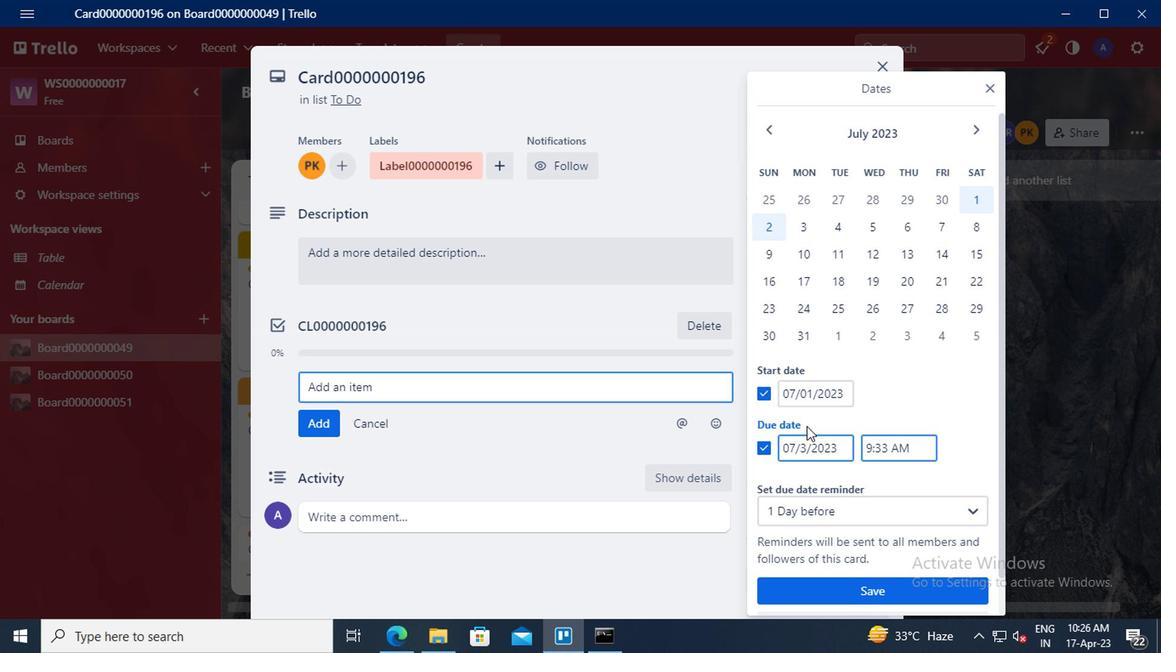 
Action: Mouse moved to (822, 584)
Screenshot: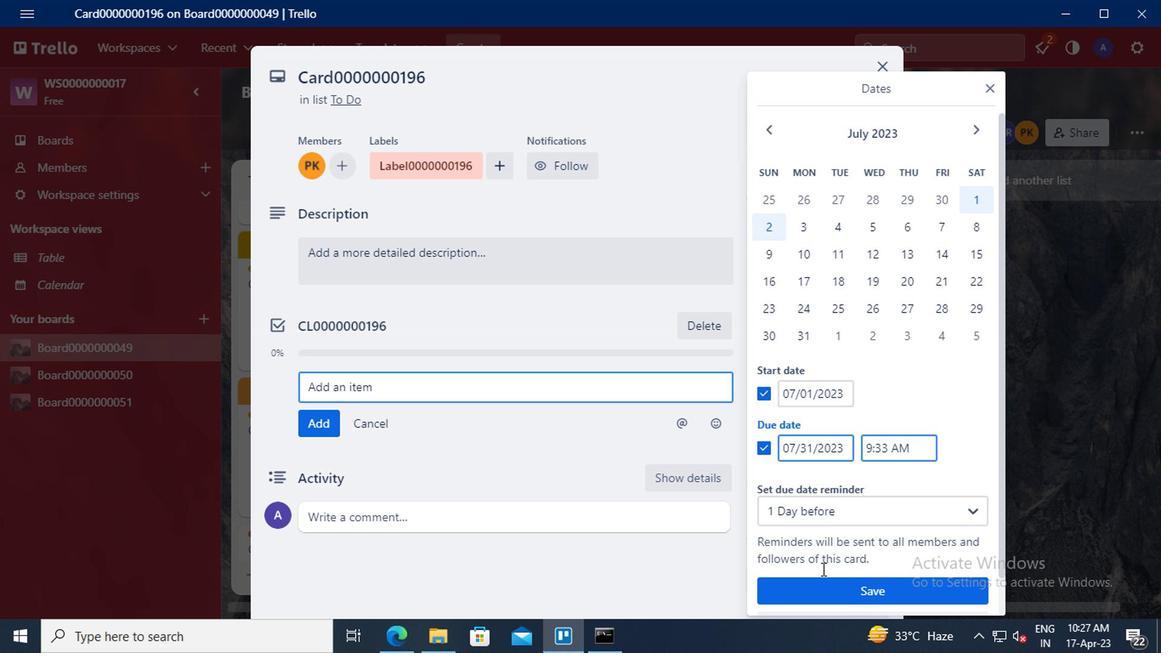 
Action: Mouse pressed left at (822, 584)
Screenshot: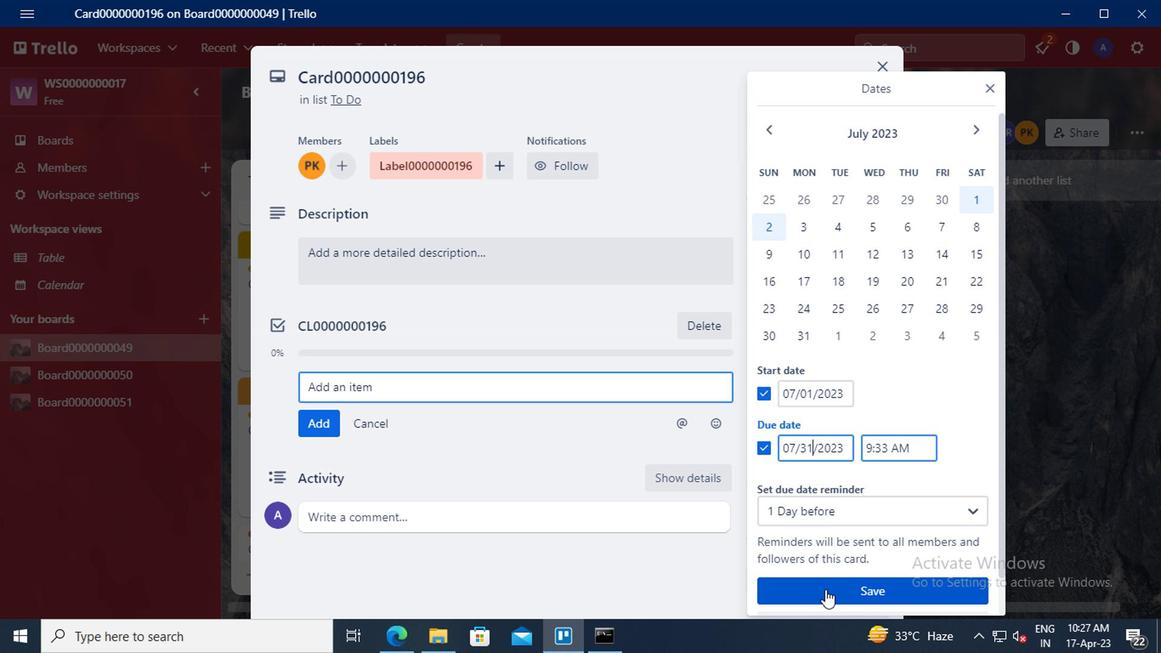 
Action: Mouse moved to (822, 585)
Screenshot: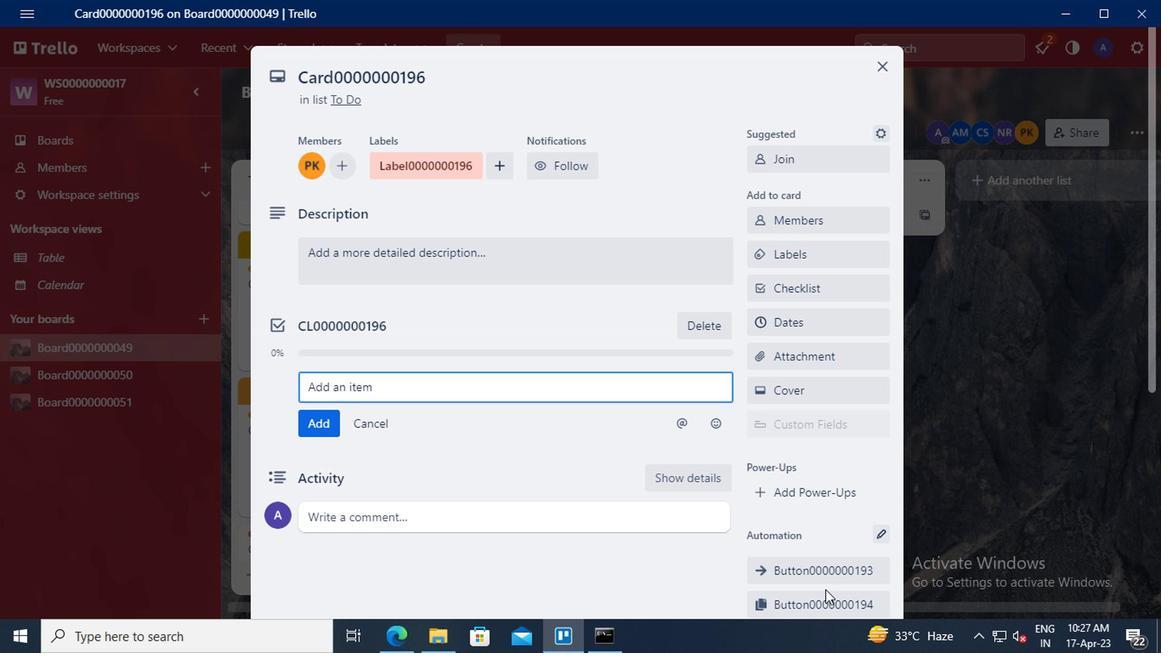 
